 Task: Create new invoice with Date Opened :30-Apr-23, Select Customer: India Bazaar, Terms: Payment Term 2. Make invoice entry for item-1 with Date: 30-Apr-23, Description: Halo Top Birthday Cake_x000D_
, Action: Material, Income Account: Income:Sales, Quantity: 1, Unit Price: 9.25, Discount $: 1.1. Make entry for item-2 with Date: 30-Apr-23, Description: Nestle Drumstick Vanilla Vanilla Caramel & Chocolate Ice Cream Variety Pack (8 ct)_x000D_
, Action: Material, Income Account: Income:Sales, Quantity: 1, Unit Price: 4.5, Discount $: 2.1. Make entry for item-3 with Date: 30-Apr-23, Description: Green Pear_x000D_
, Action: Material, Income Account: Income:Sales, Quantity: 1, Unit Price: 5.5, Discount $: 2.6. Write Notes: 'Looking forward to serving you again.'. Post Invoice with Post Date: 30-Apr-23, Post to Accounts: Assets:Accounts Receivable. Pay / Process Payment with Transaction Date: 15-May-23, Amount: 13.45, Transfer Account: Checking Account. Print Invoice, display notes by going to Option, then go to Display Tab and check 'Invoice Notes'.
Action: Mouse moved to (137, 14)
Screenshot: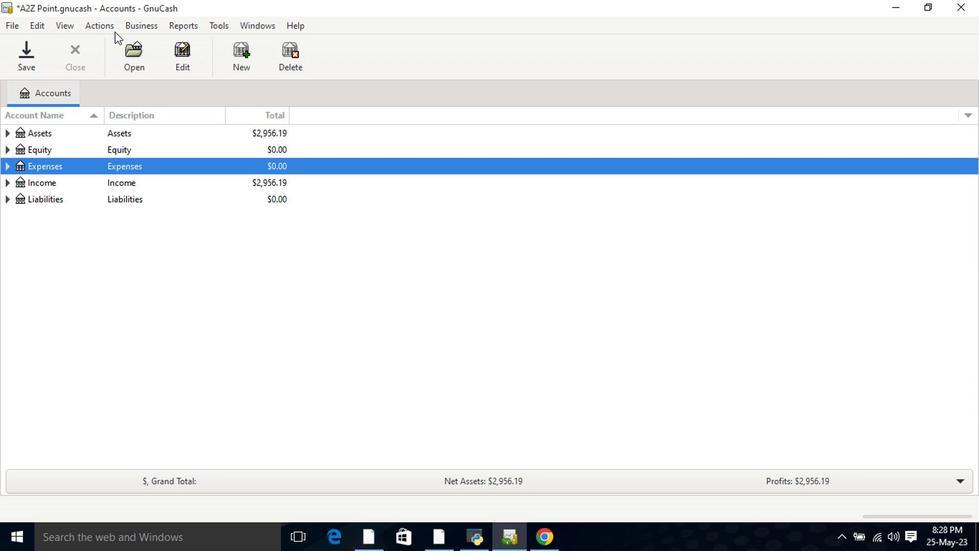 
Action: Mouse pressed left at (137, 14)
Screenshot: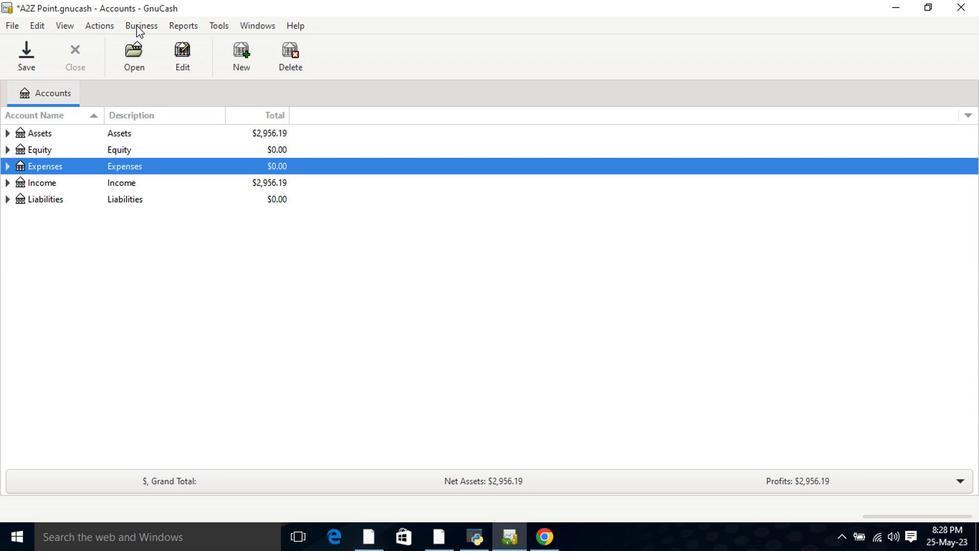 
Action: Mouse moved to (300, 90)
Screenshot: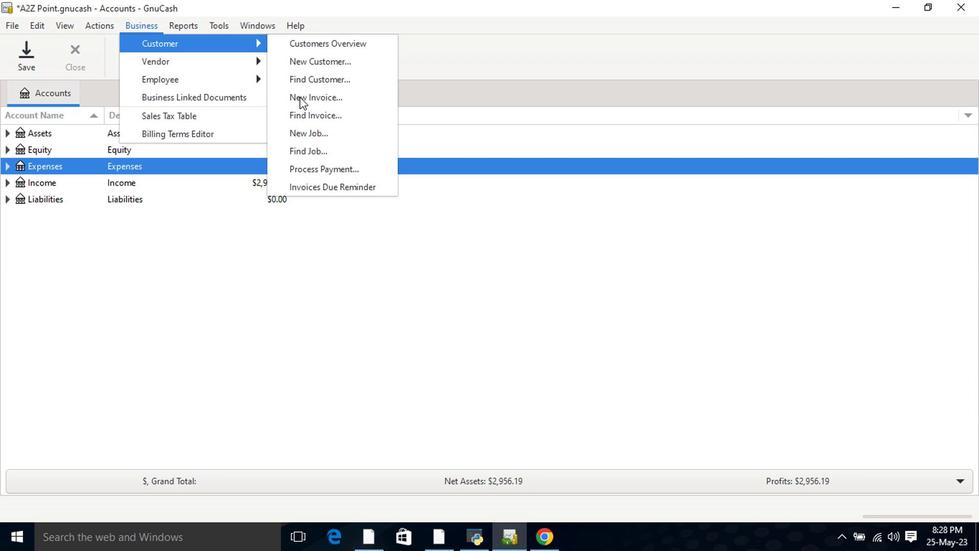 
Action: Mouse pressed left at (300, 90)
Screenshot: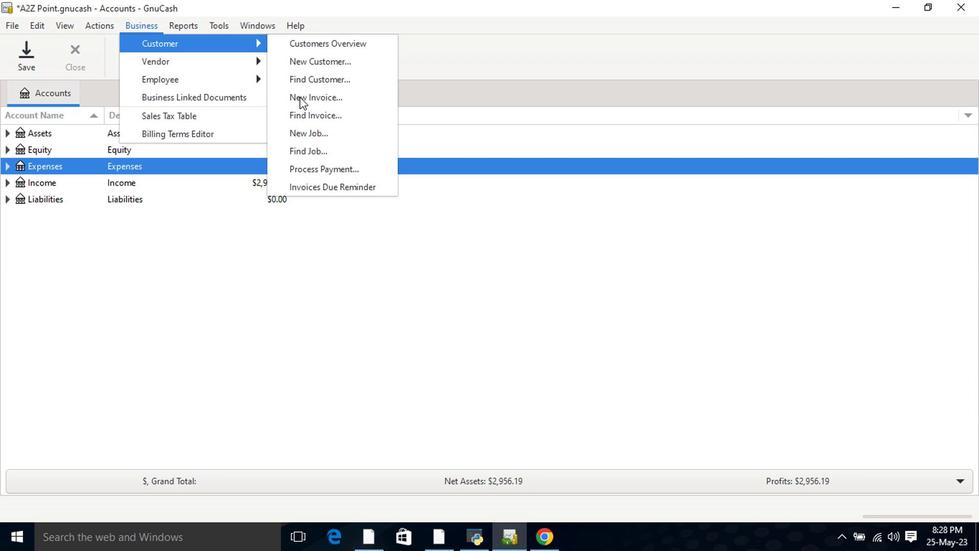 
Action: Mouse moved to (585, 215)
Screenshot: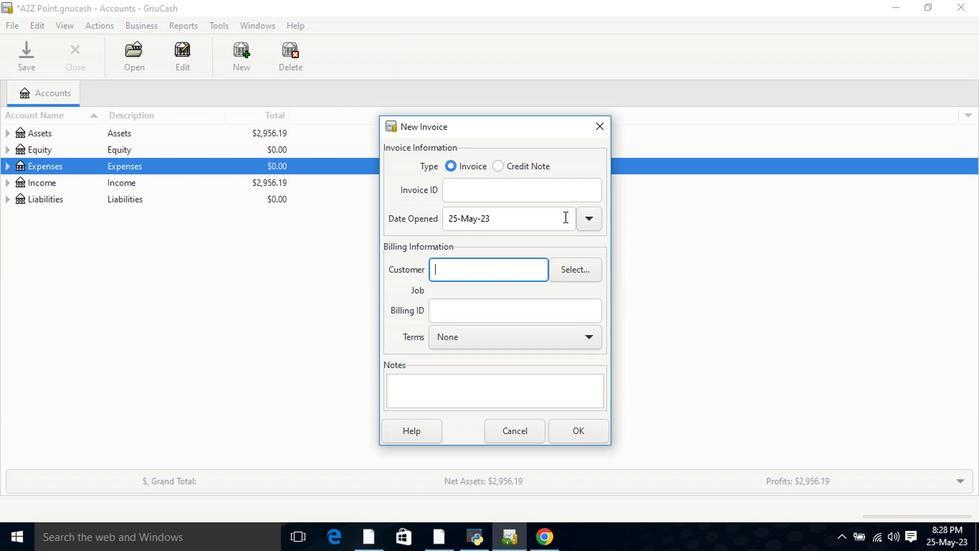 
Action: Mouse pressed left at (585, 215)
Screenshot: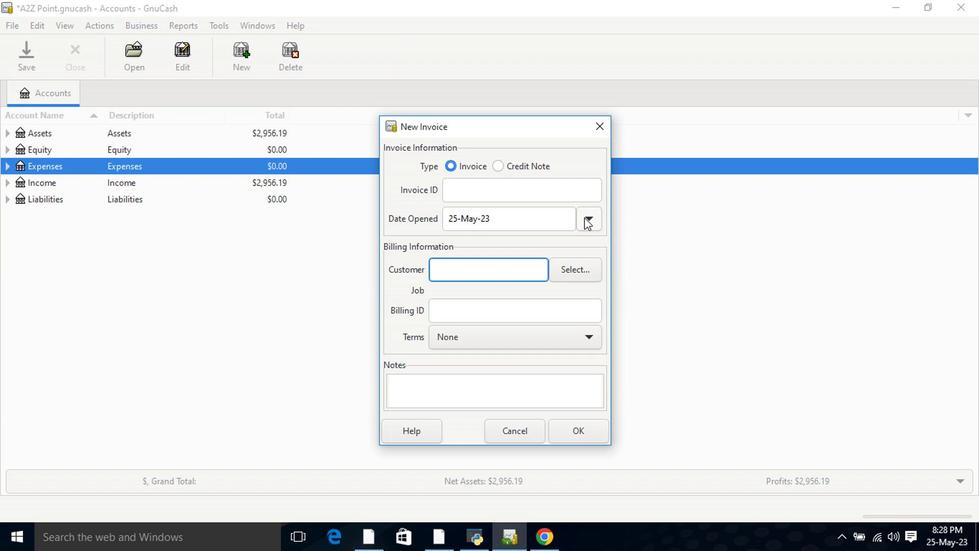 
Action: Mouse moved to (476, 236)
Screenshot: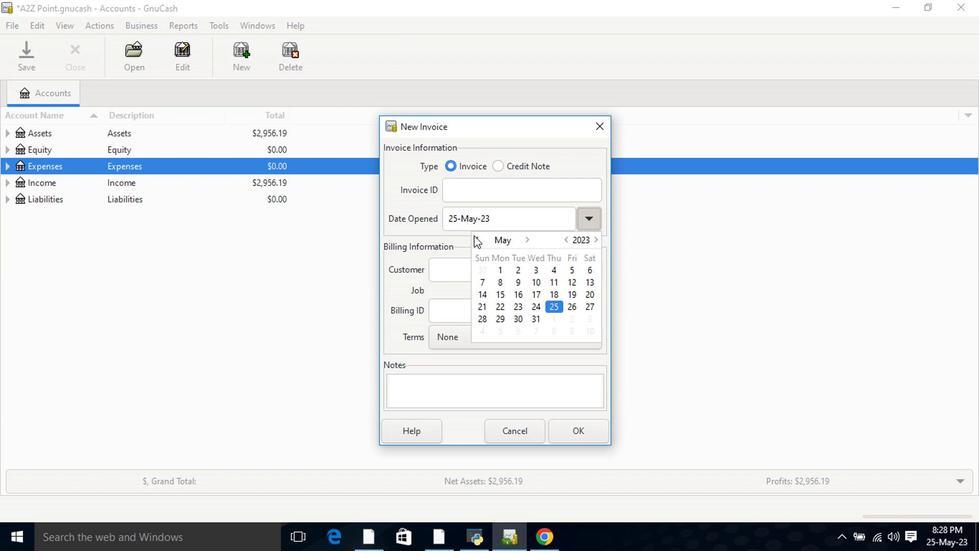 
Action: Mouse pressed left at (476, 236)
Screenshot: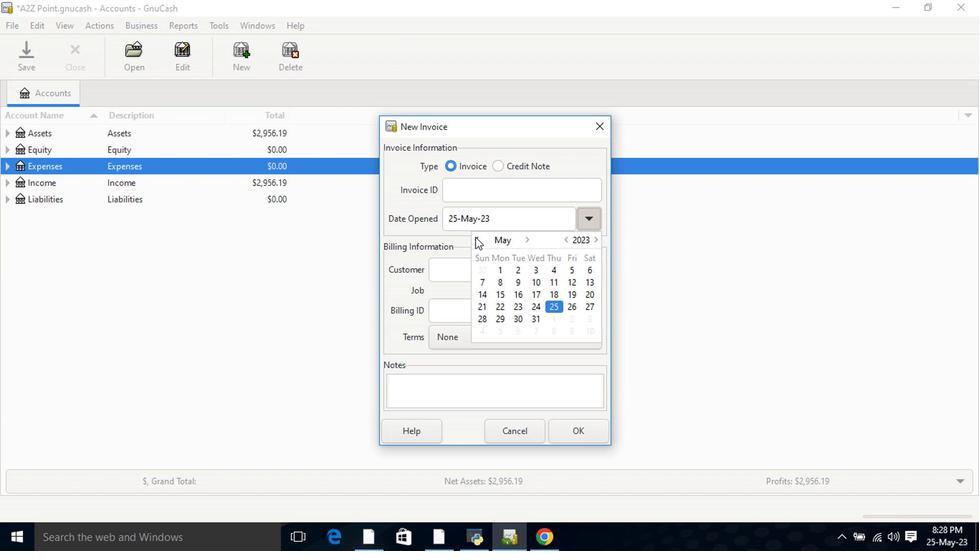 
Action: Mouse moved to (485, 335)
Screenshot: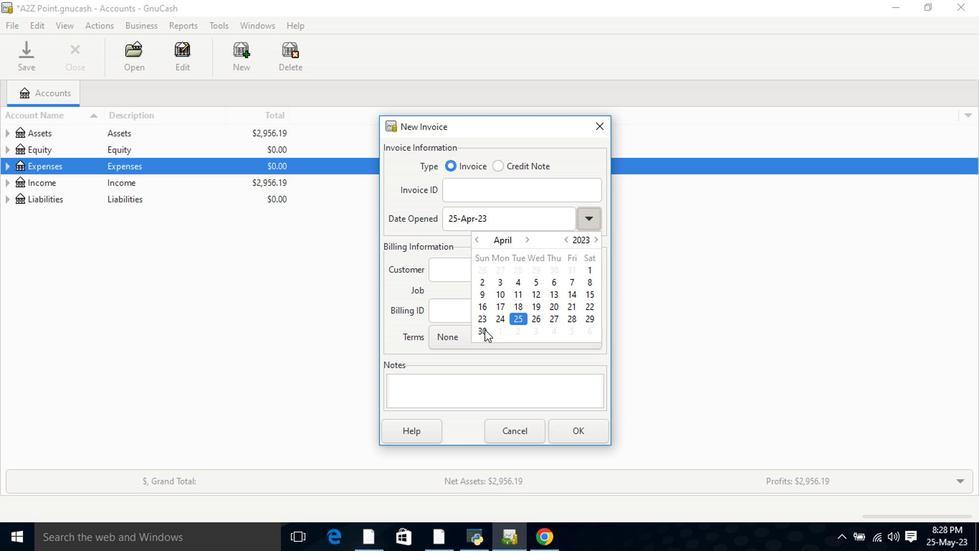 
Action: Mouse pressed left at (485, 335)
Screenshot: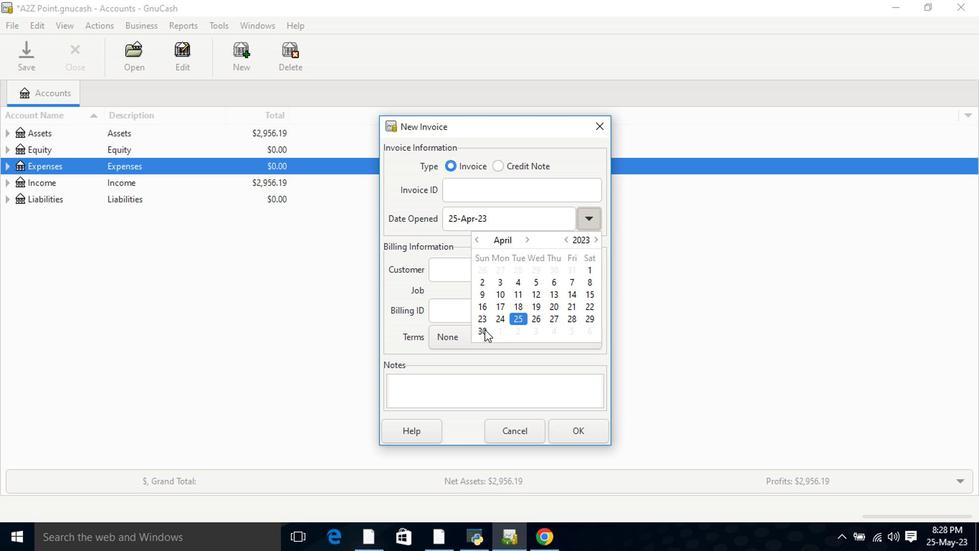 
Action: Mouse pressed left at (485, 335)
Screenshot: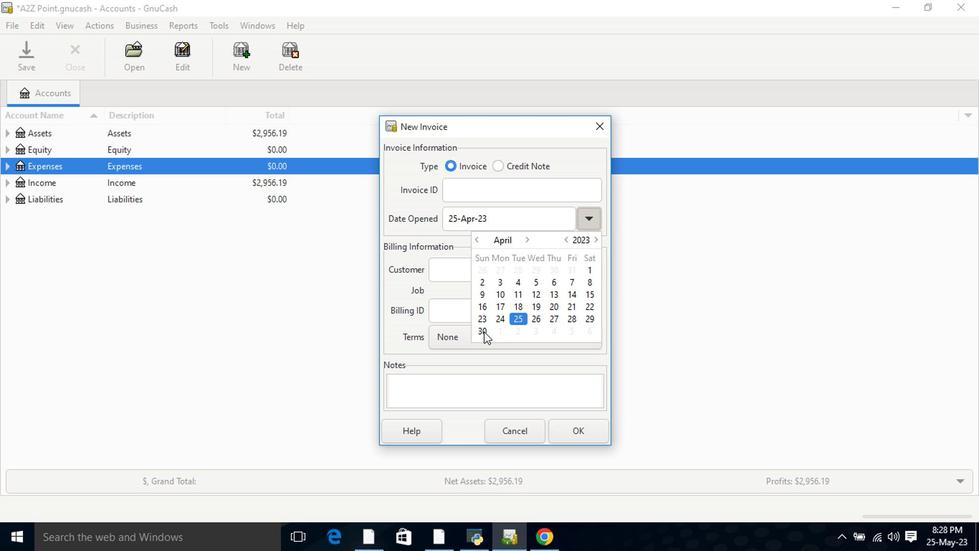 
Action: Mouse moved to (468, 270)
Screenshot: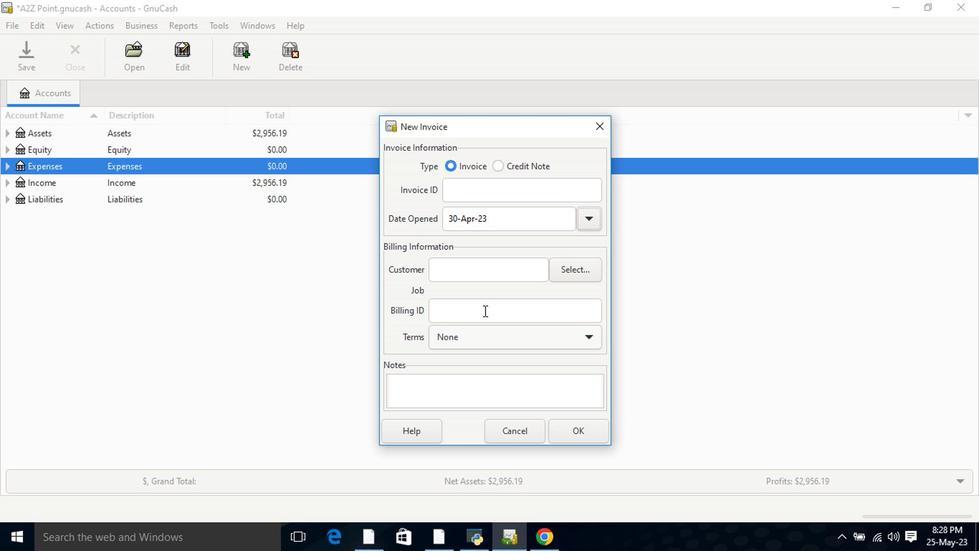 
Action: Mouse pressed left at (468, 270)
Screenshot: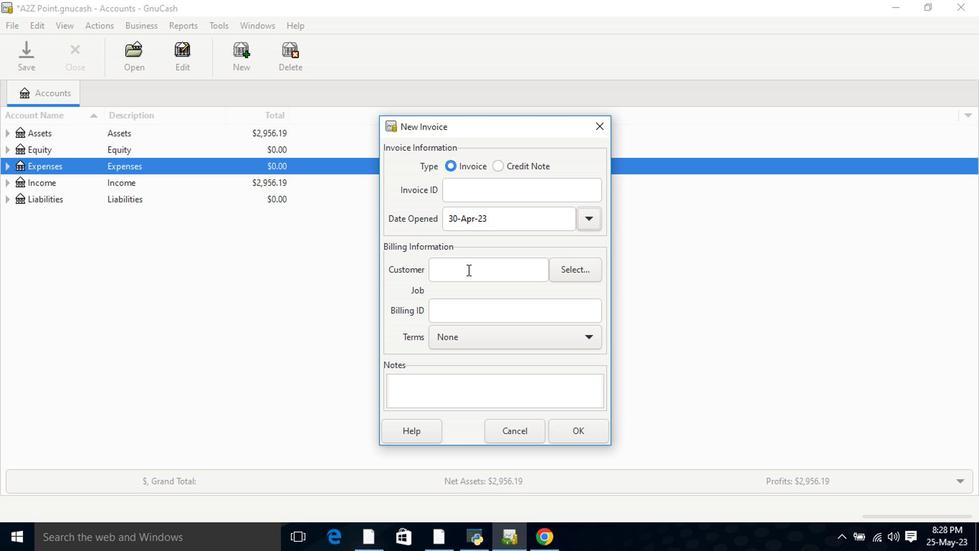 
Action: Key pressed <Key.shift>Indian<Key.backspace><Key.space>
Screenshot: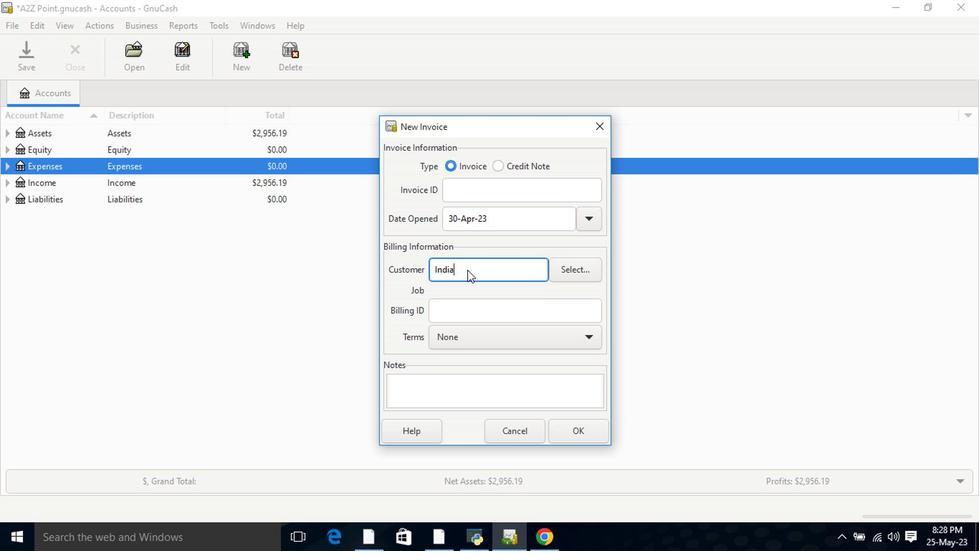 
Action: Mouse moved to (471, 298)
Screenshot: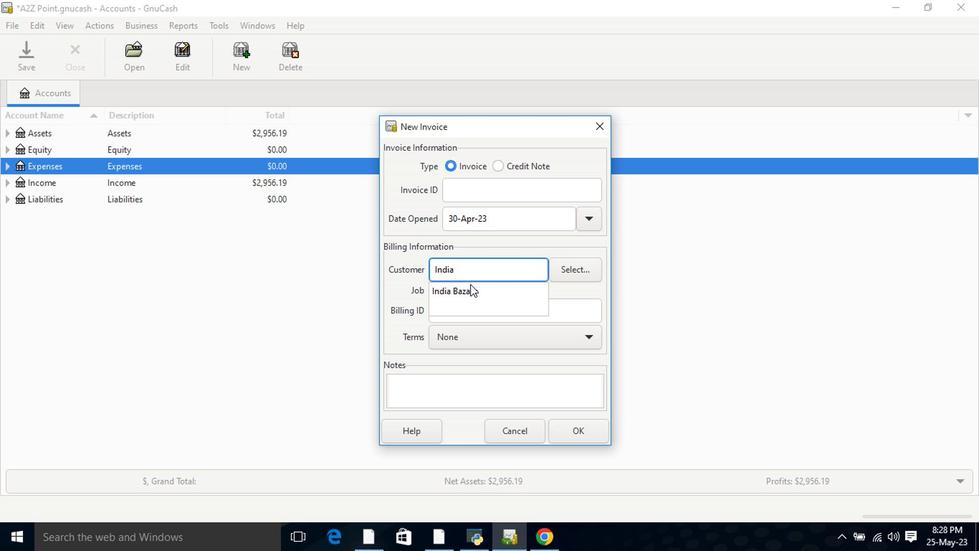 
Action: Mouse pressed left at (471, 298)
Screenshot: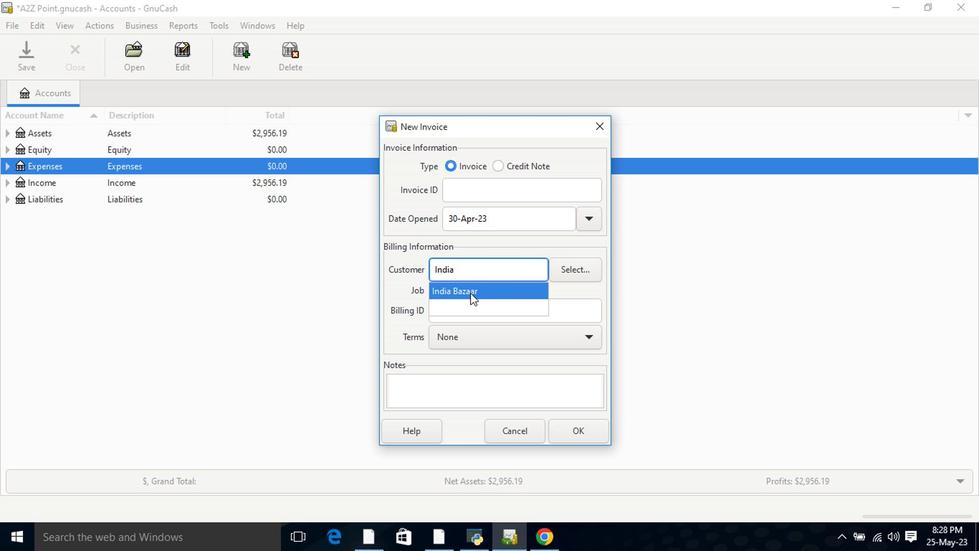 
Action: Mouse moved to (472, 344)
Screenshot: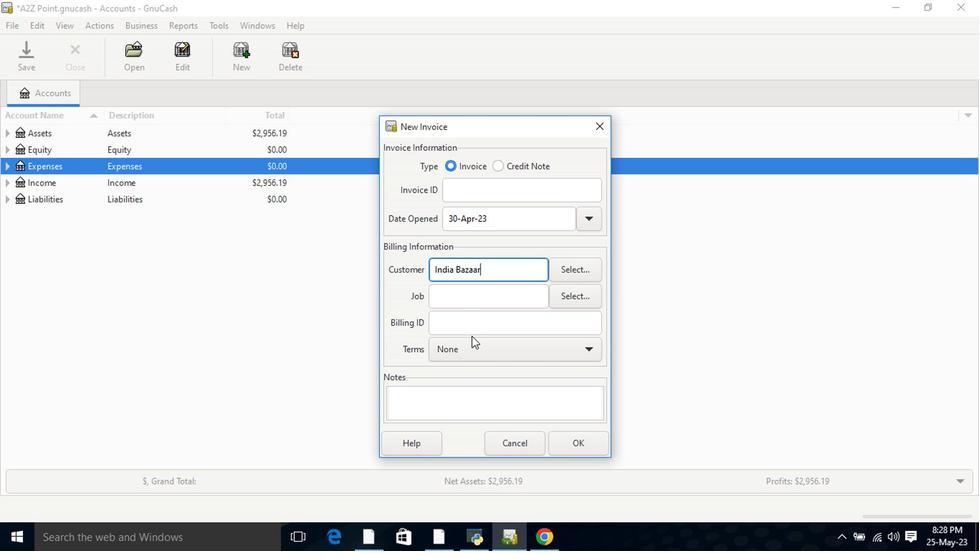 
Action: Mouse pressed left at (472, 344)
Screenshot: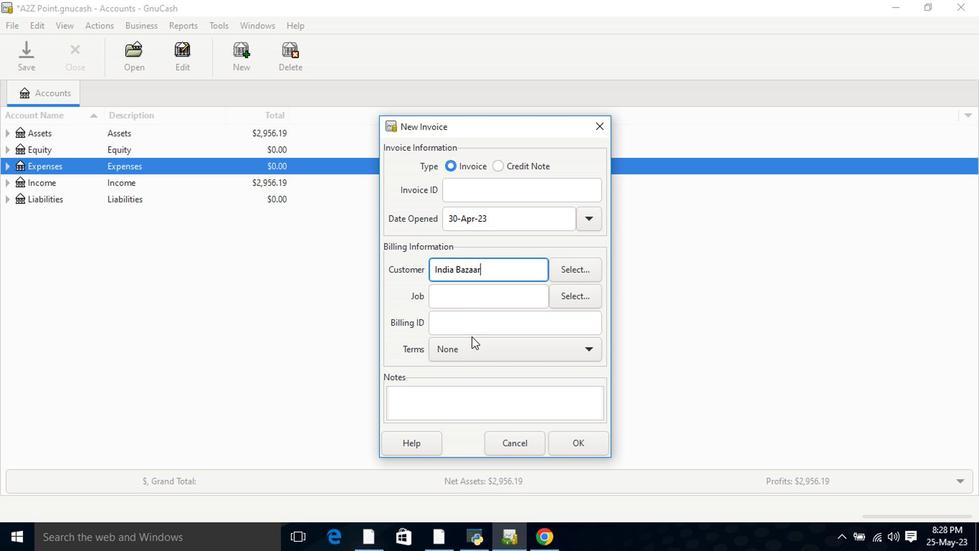 
Action: Mouse moved to (496, 406)
Screenshot: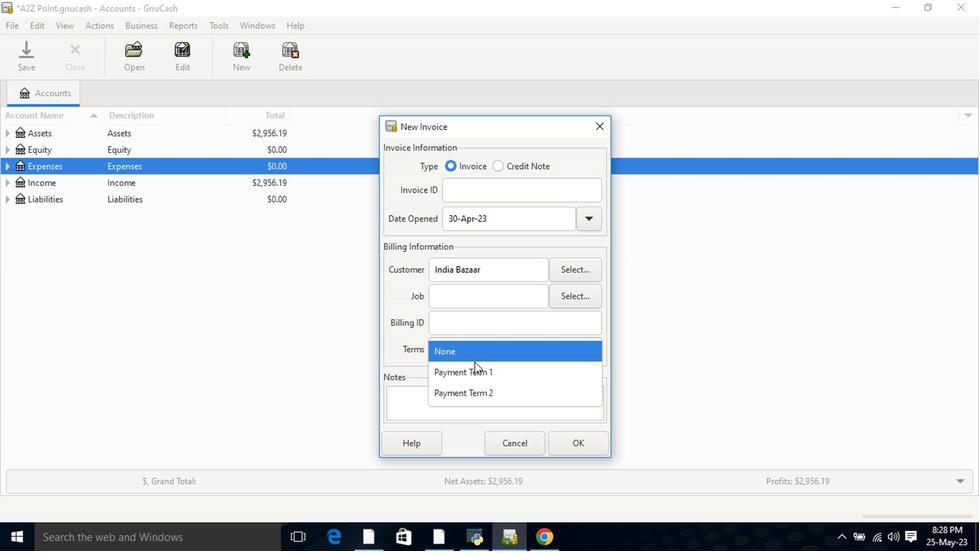 
Action: Mouse pressed left at (496, 406)
Screenshot: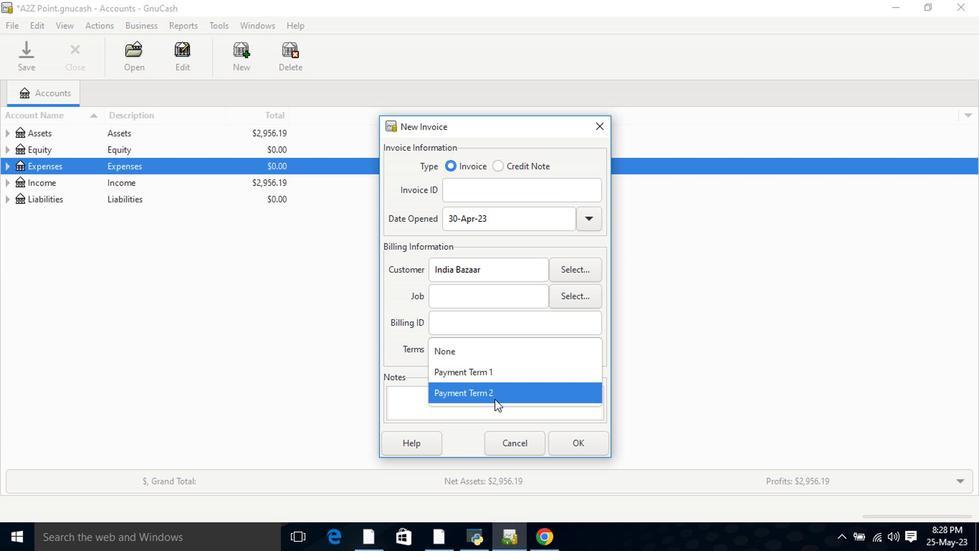 
Action: Mouse moved to (575, 454)
Screenshot: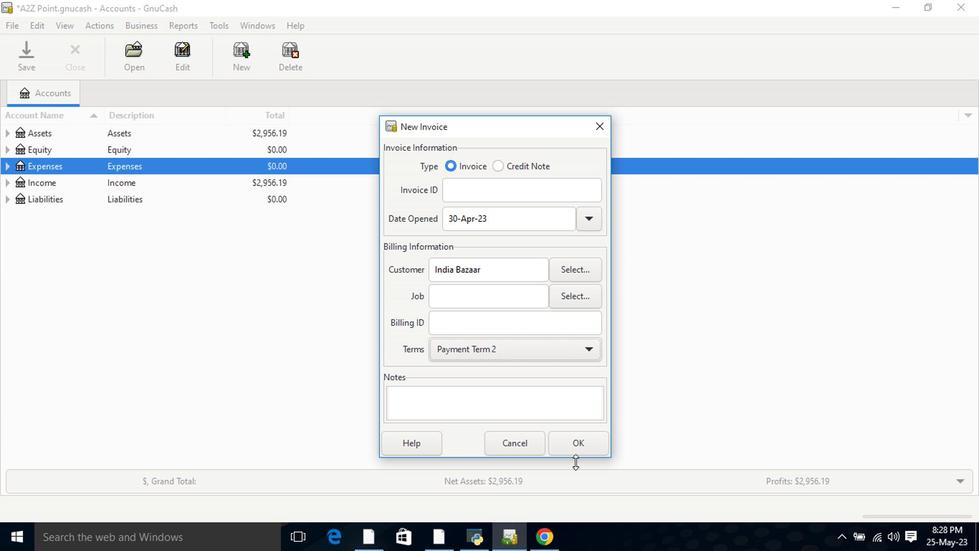 
Action: Mouse pressed left at (575, 454)
Screenshot: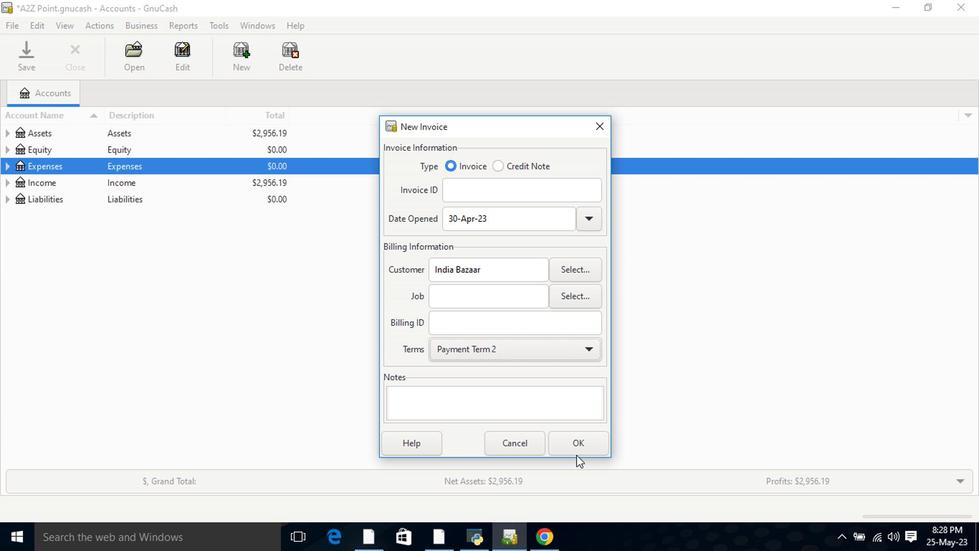 
Action: Mouse moved to (67, 283)
Screenshot: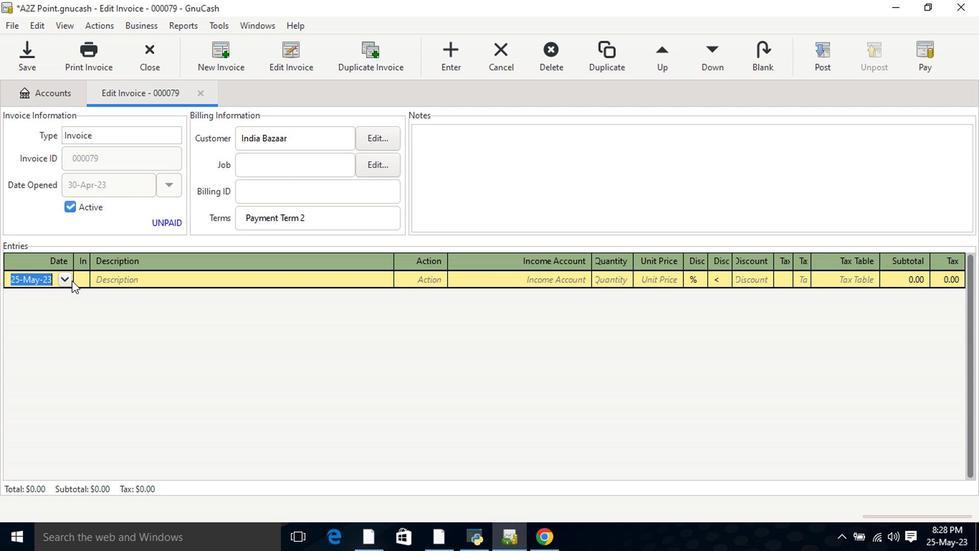 
Action: Mouse pressed left at (67, 283)
Screenshot: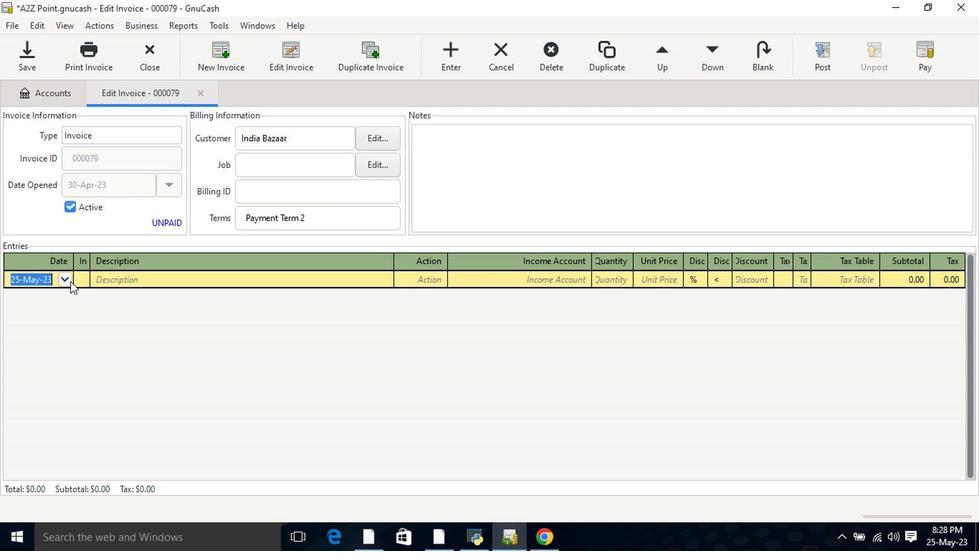 
Action: Mouse moved to (10, 304)
Screenshot: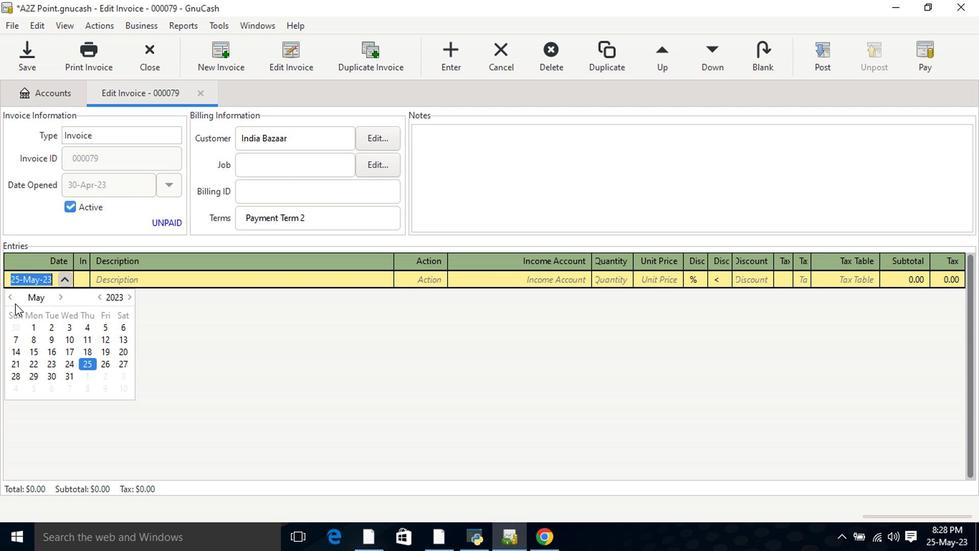 
Action: Mouse pressed left at (10, 304)
Screenshot: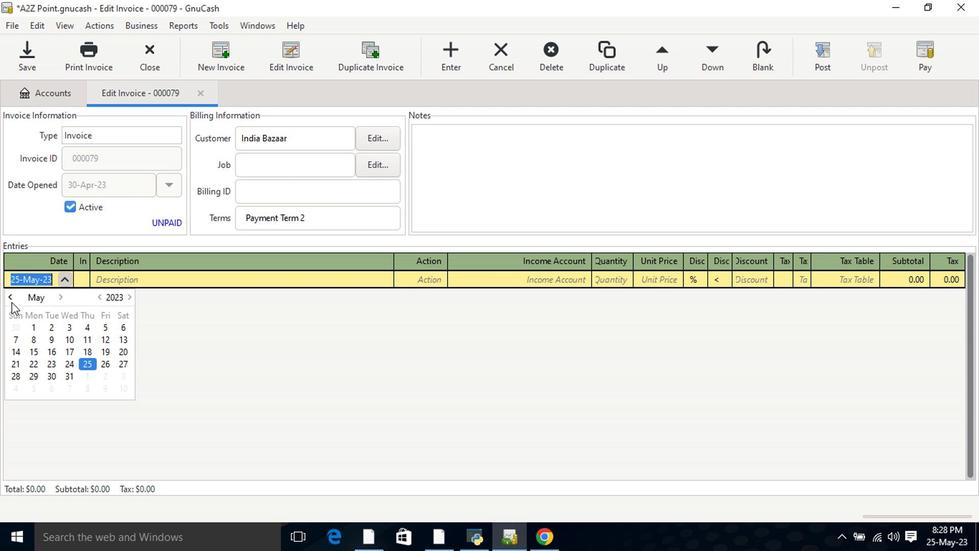
Action: Mouse moved to (17, 395)
Screenshot: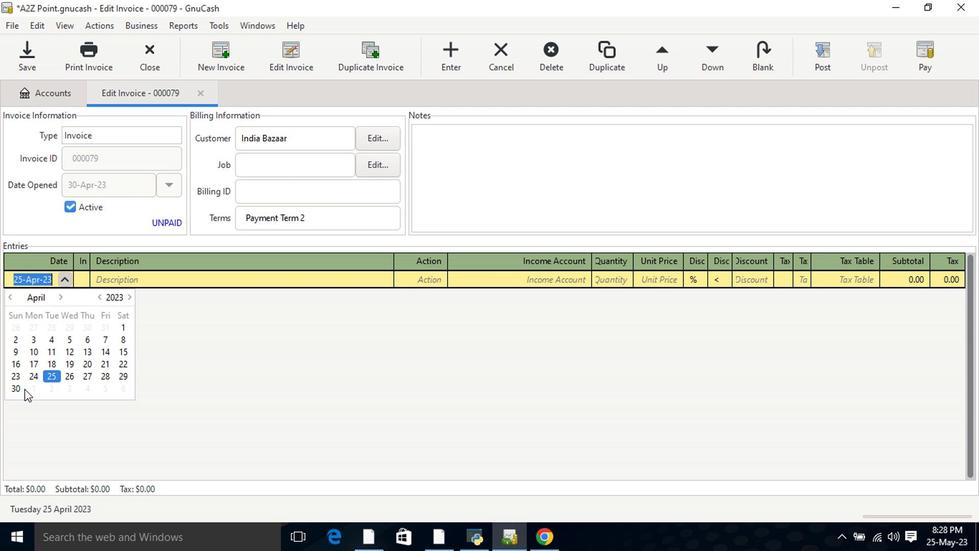 
Action: Mouse pressed left at (17, 395)
Screenshot: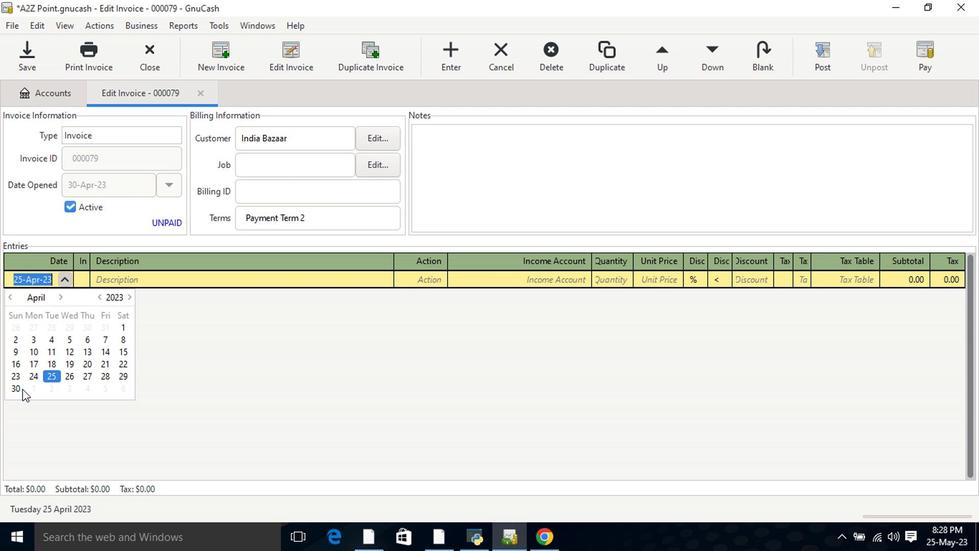 
Action: Mouse pressed left at (17, 395)
Screenshot: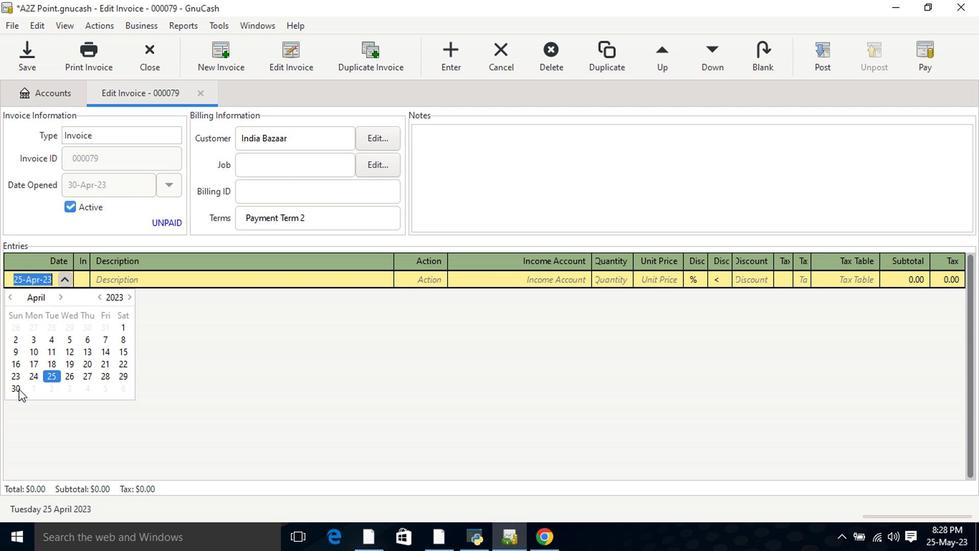 
Action: Mouse moved to (108, 282)
Screenshot: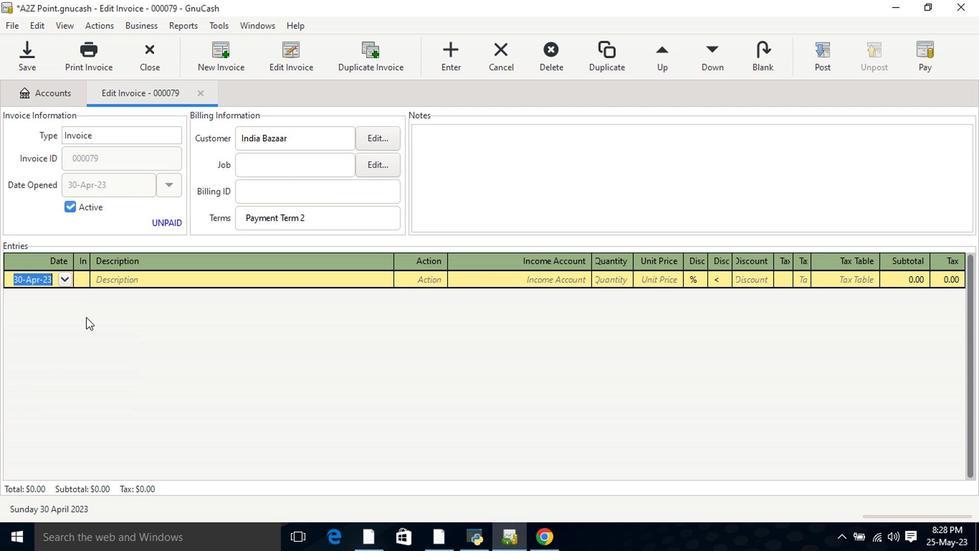 
Action: Mouse pressed left at (108, 282)
Screenshot: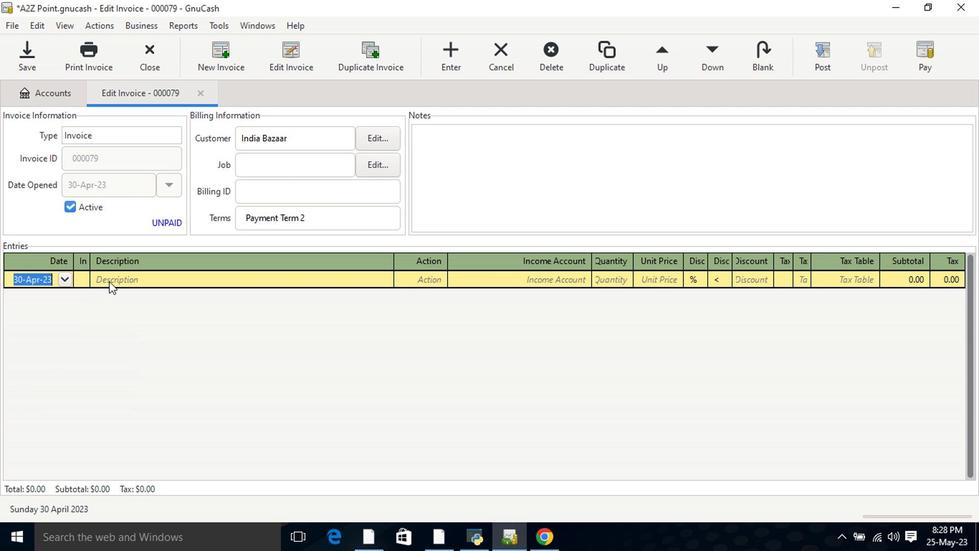
Action: Key pressed <Key.shift>Halo<Key.space><Key.shift>Top<Key.space><Key.shift>Birthday<Key.space><Key.shift><Key.shift><Key.shift><Key.shift>Cake
Screenshot: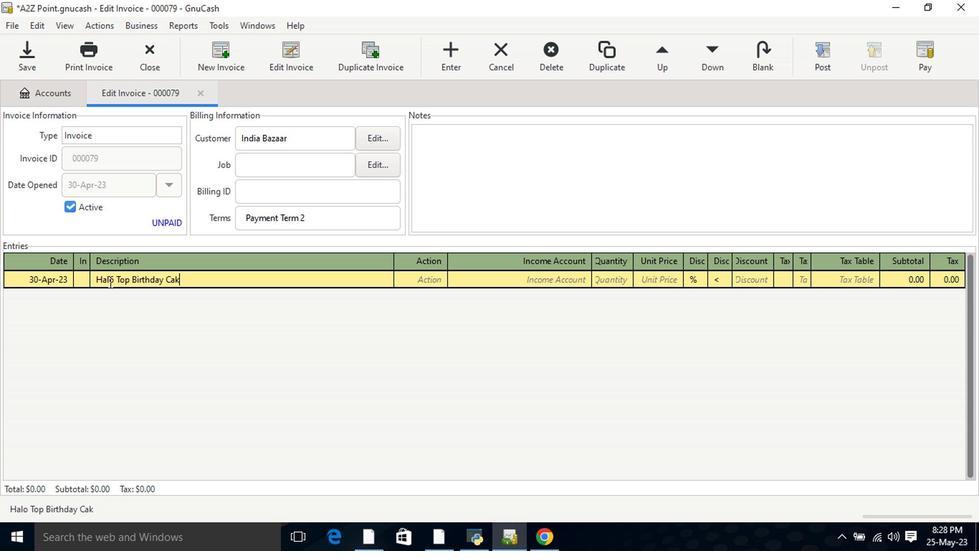 
Action: Mouse moved to (243, 334)
Screenshot: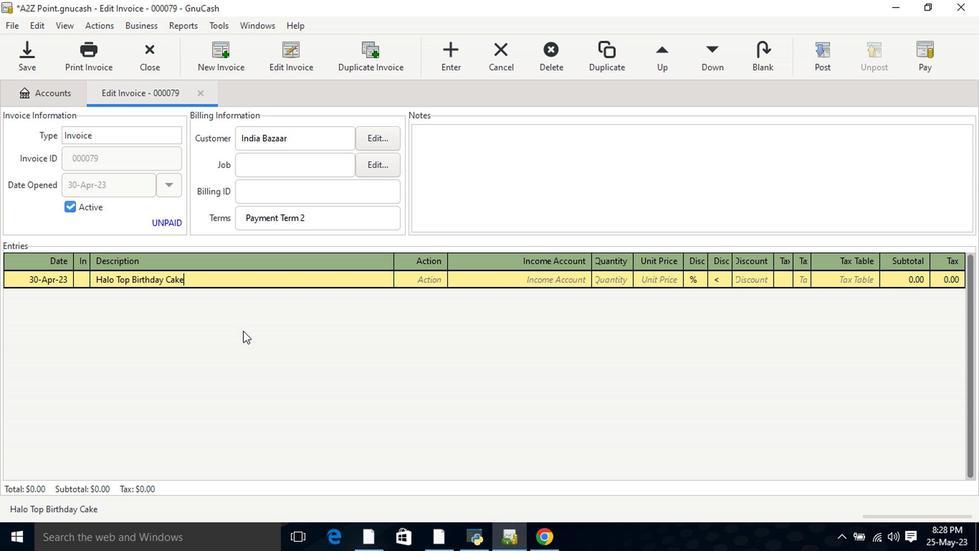 
Action: Key pressed <Key.tab>mate<Key.tab>incom<Key.down><Key.down><Key.down><Key.tab>1<Key.tab>9.25<Key.tab>
Screenshot: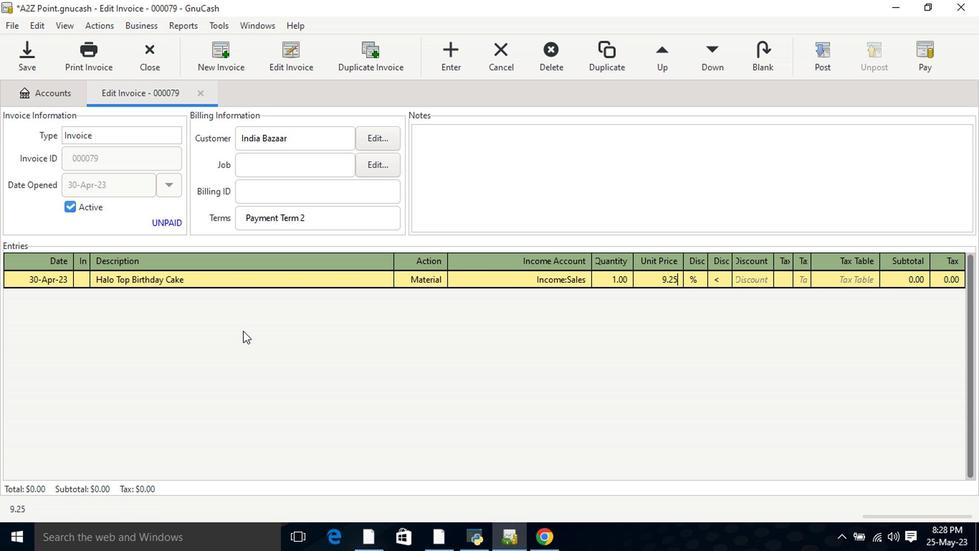 
Action: Mouse moved to (688, 277)
Screenshot: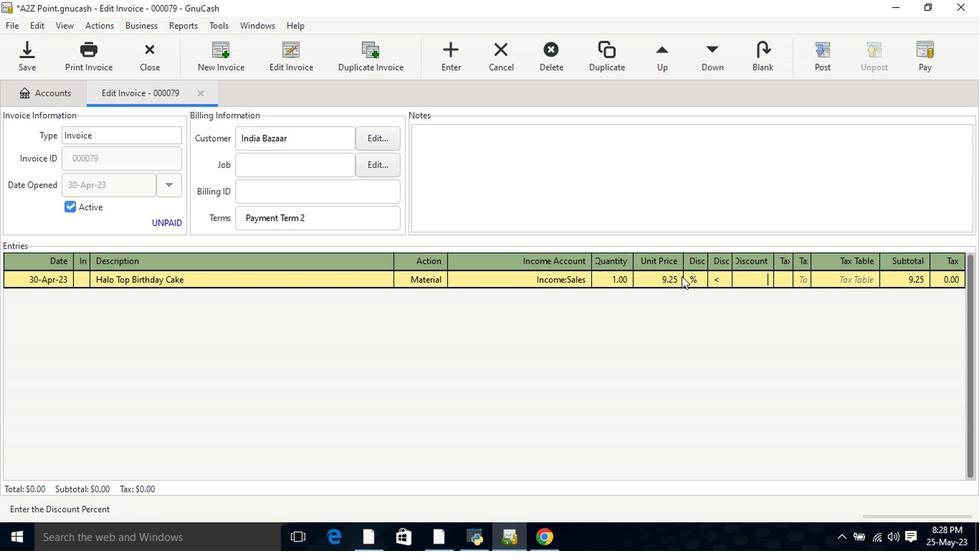 
Action: Mouse pressed left at (688, 277)
Screenshot: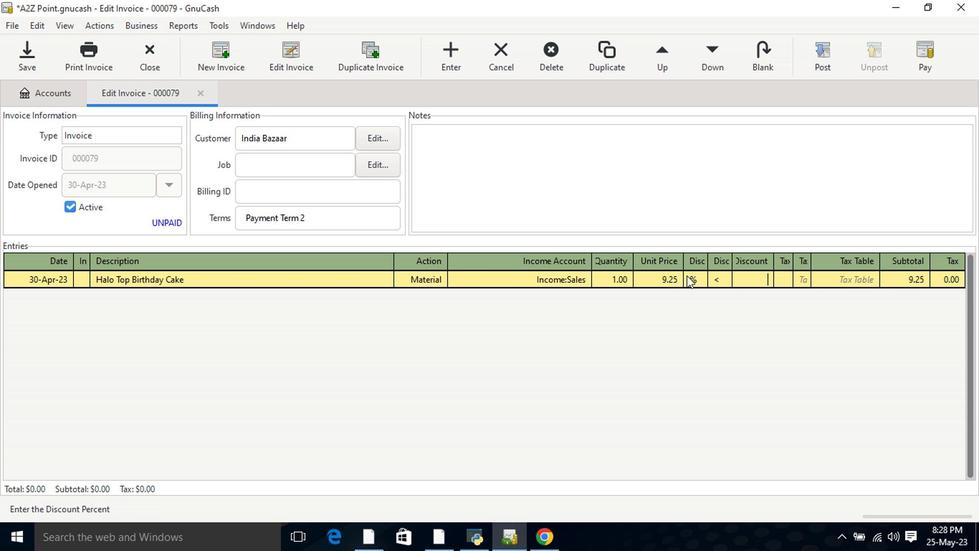 
Action: Mouse moved to (722, 281)
Screenshot: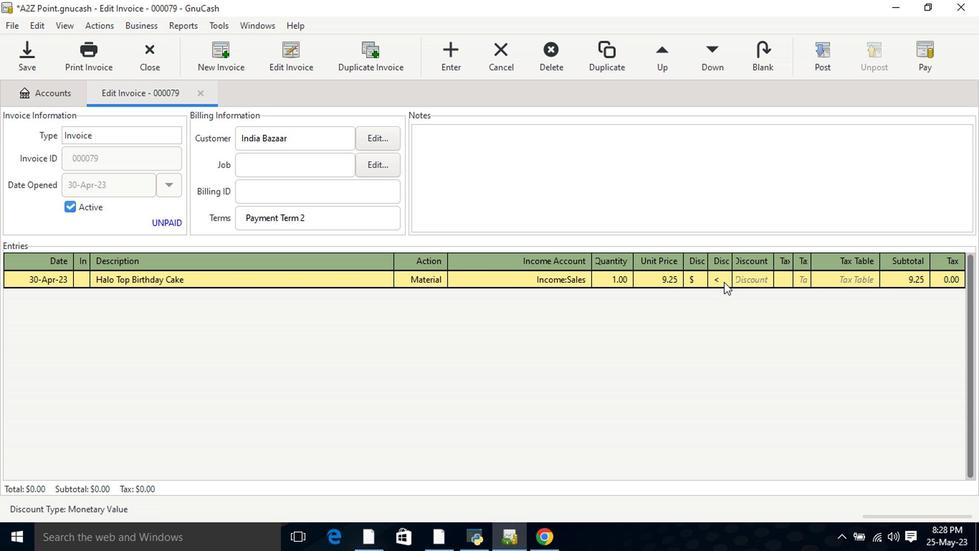 
Action: Mouse pressed left at (722, 281)
Screenshot: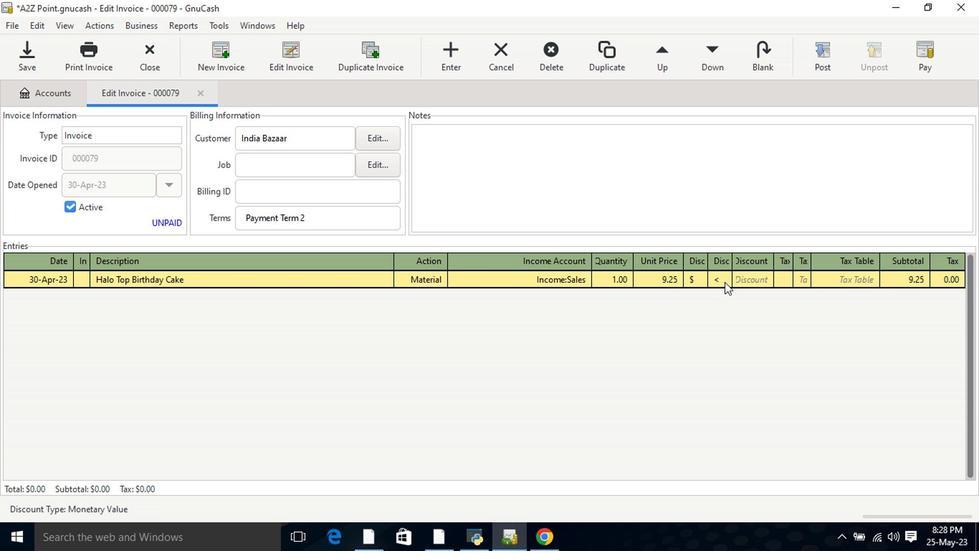 
Action: Mouse moved to (750, 280)
Screenshot: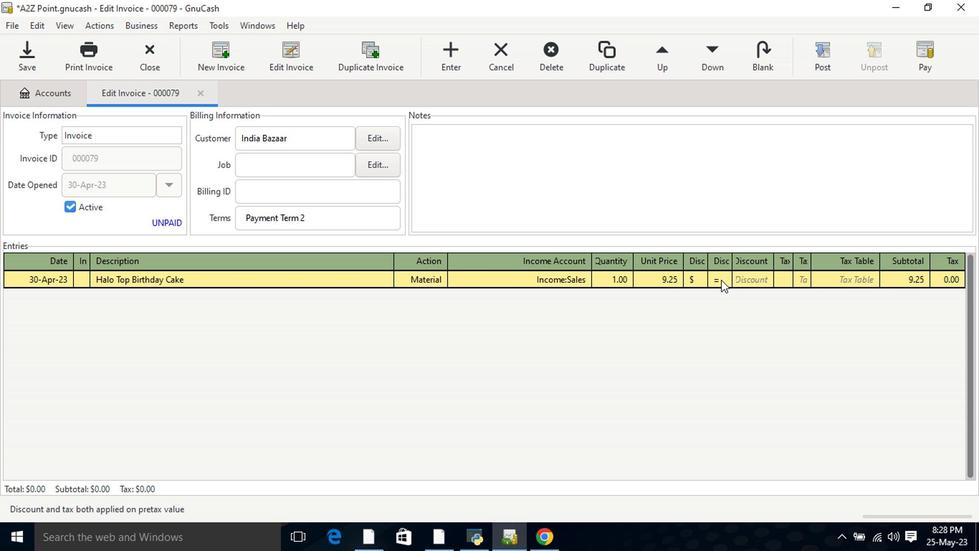 
Action: Mouse pressed left at (750, 280)
Screenshot: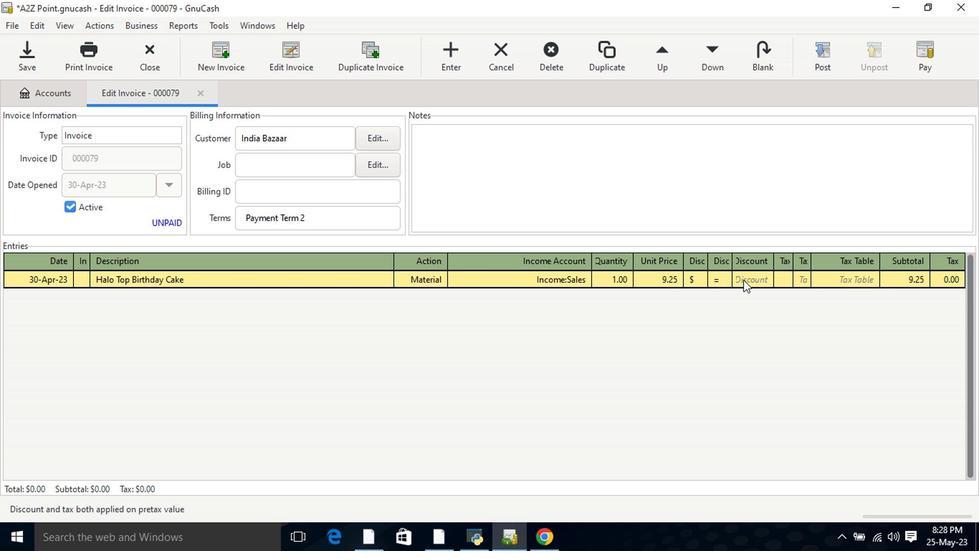 
Action: Mouse moved to (750, 280)
Screenshot: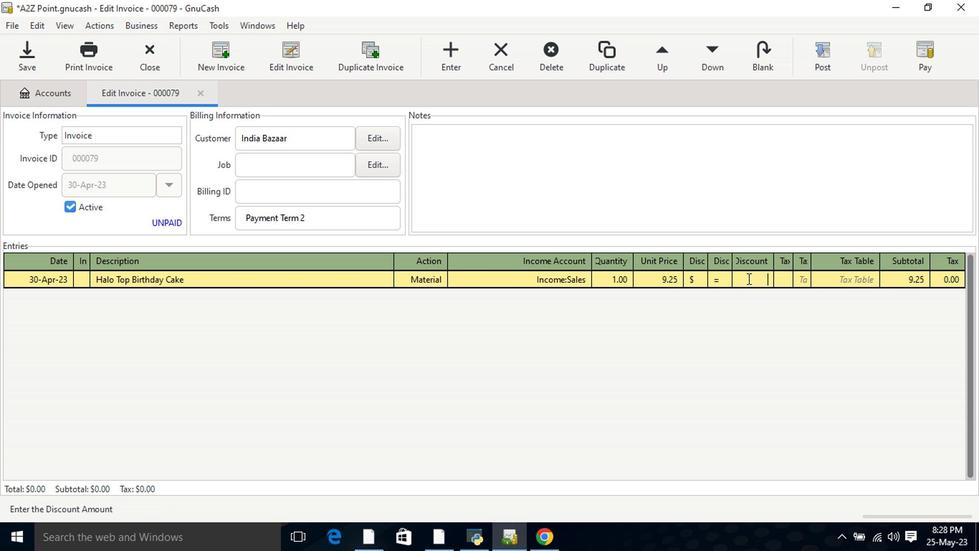
Action: Key pressed 1.1<Key.tab><Key.tab><Key.shift>Nestle<Key.space><Key.shift>Drumsticks<Key.backspace><Key.space><Key.shift>Vanilla<Key.space><Key.shift>Vanilla<Key.space><Key.shift>Caramel<Key.space><Key.shift>&<Key.space>Chocolate<Key.space><Key.shift>Ice<Key.space><Key.shift>Cream<Key.space><Key.shift>Variety<Key.tab>mate<Key.tab>incom<Key.down><Key.down><Key.down><Key.tab>1<Key.tab>4.5<Key.tab>
Screenshot: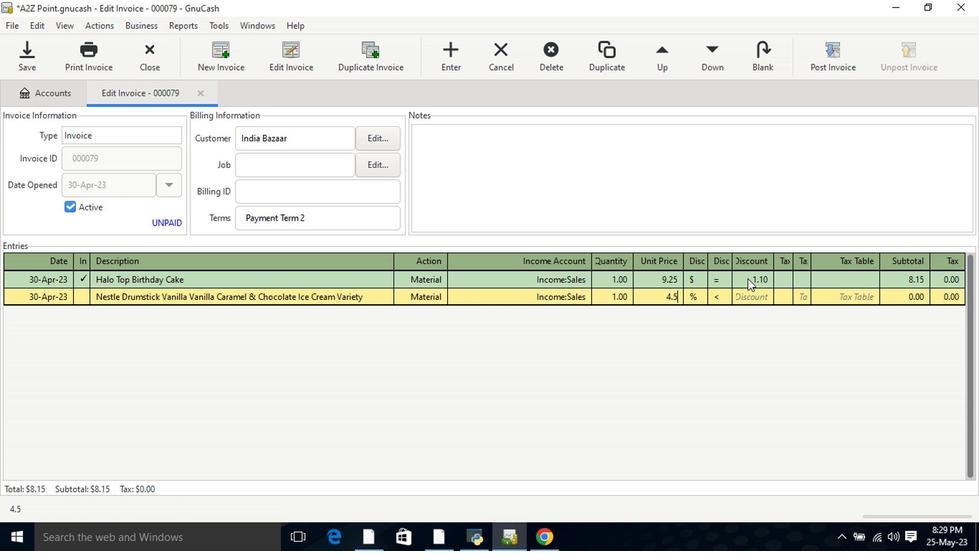 
Action: Mouse moved to (703, 299)
Screenshot: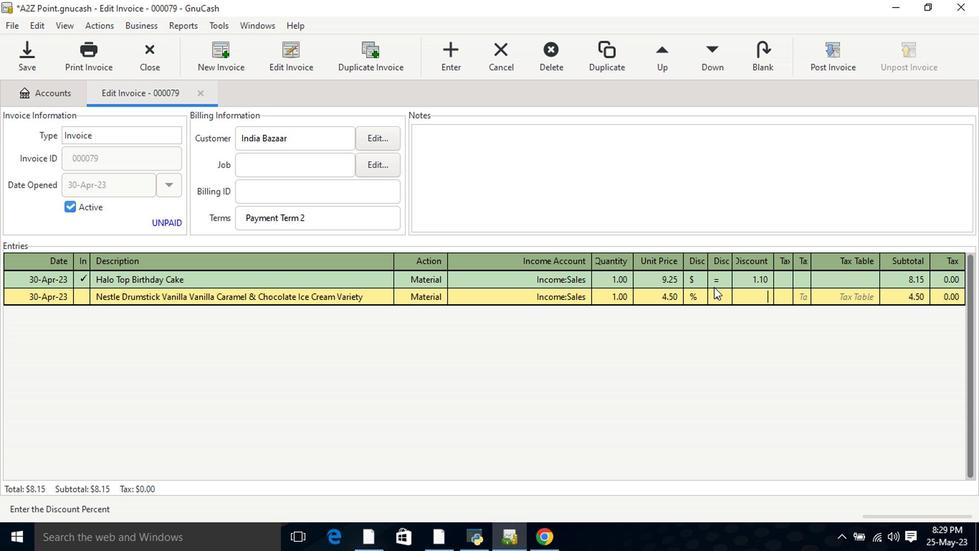 
Action: Mouse pressed left at (703, 299)
Screenshot: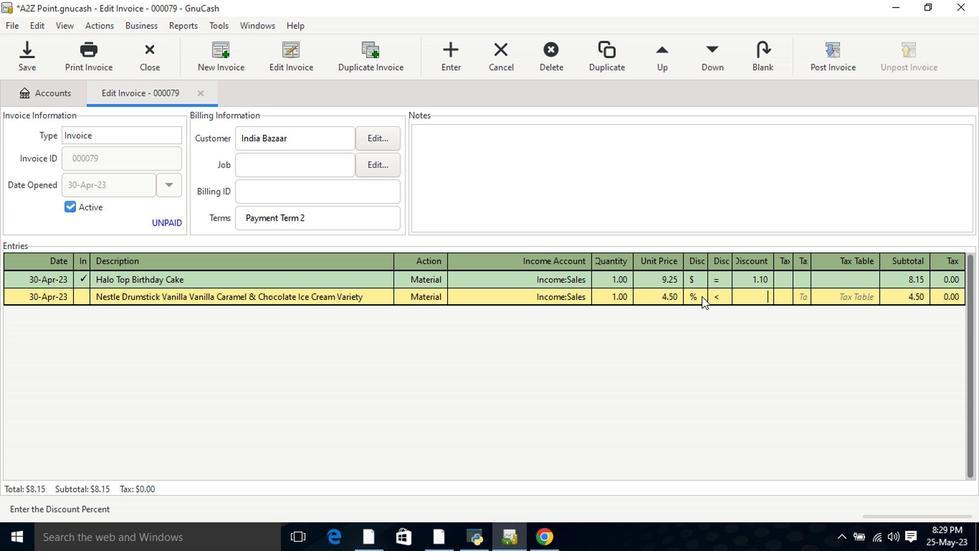 
Action: Mouse moved to (716, 297)
Screenshot: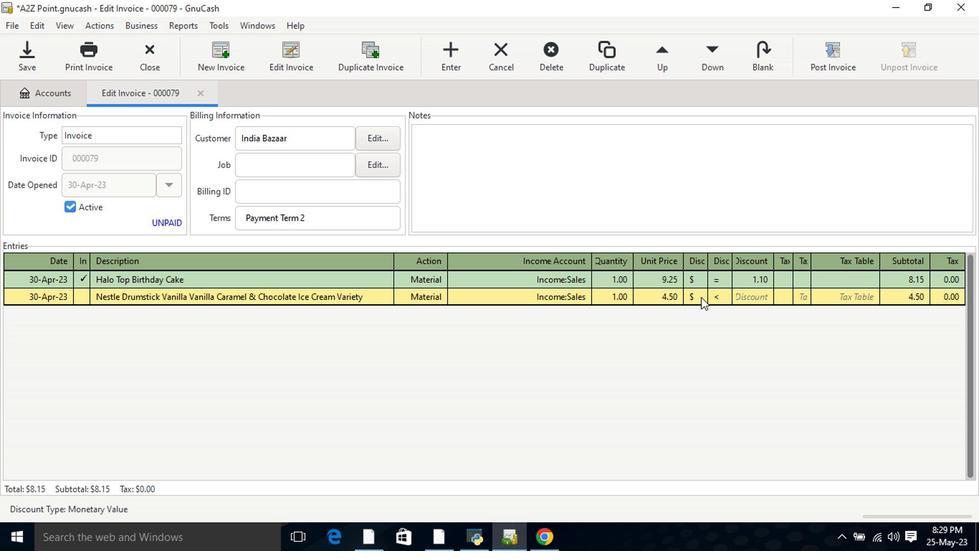 
Action: Mouse pressed left at (716, 297)
Screenshot: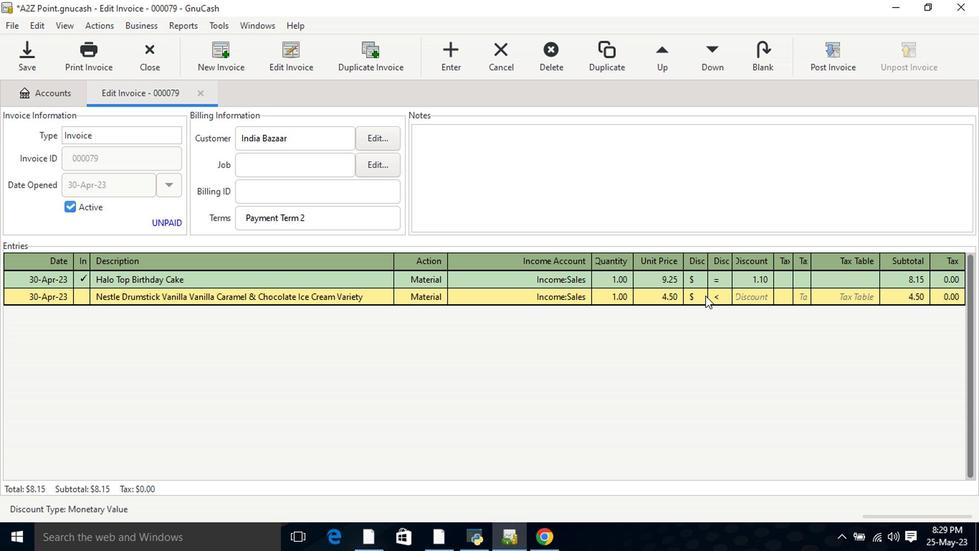 
Action: Mouse moved to (750, 297)
Screenshot: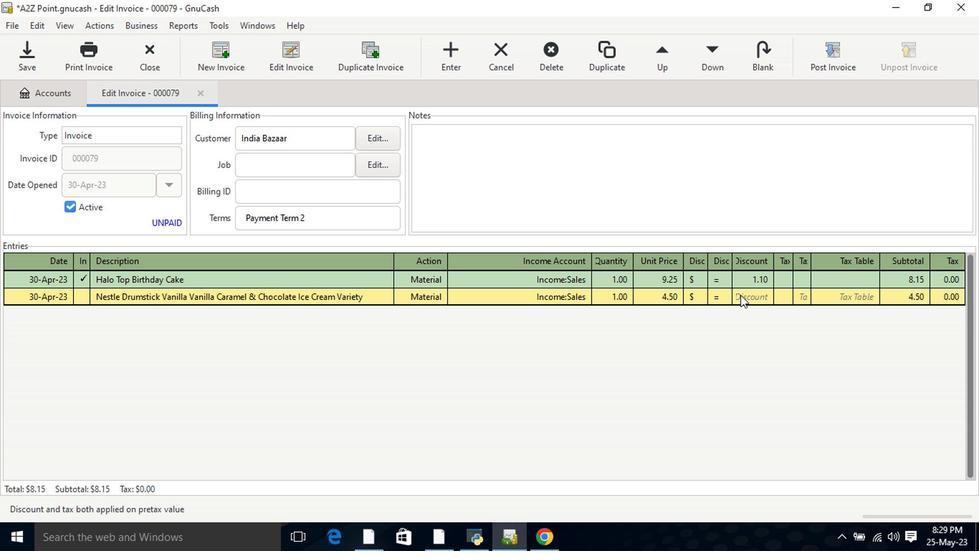 
Action: Mouse pressed left at (750, 297)
Screenshot: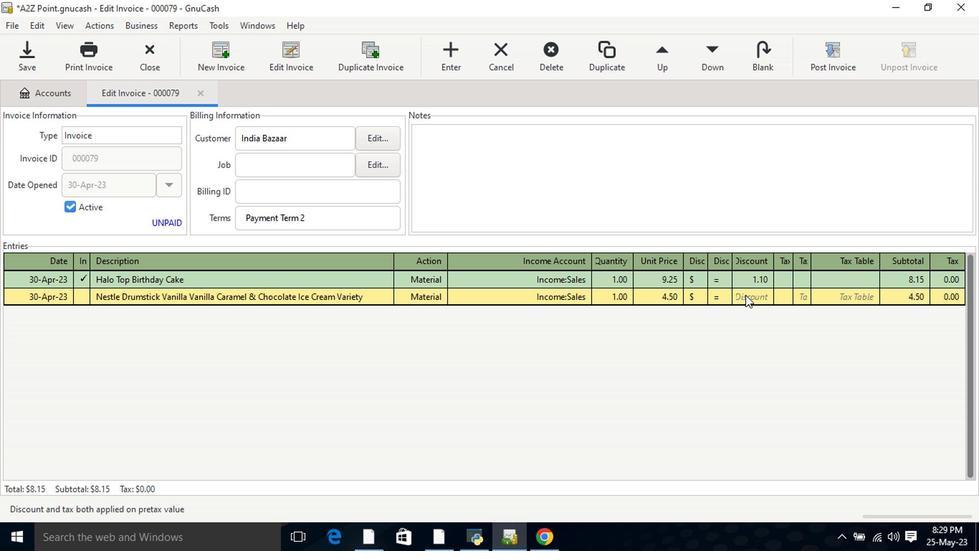 
Action: Mouse moved to (751, 294)
Screenshot: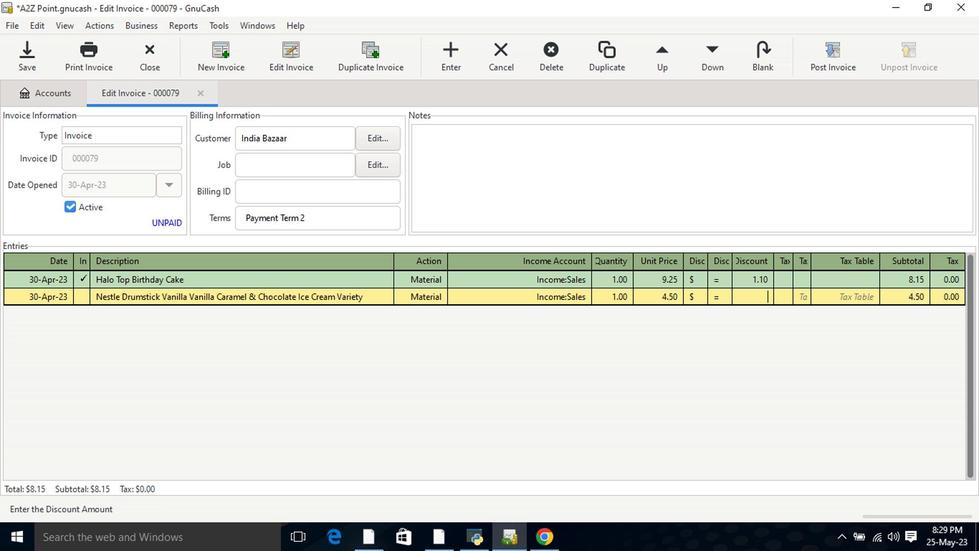 
Action: Key pressed 2.1<Key.tab>
Screenshot: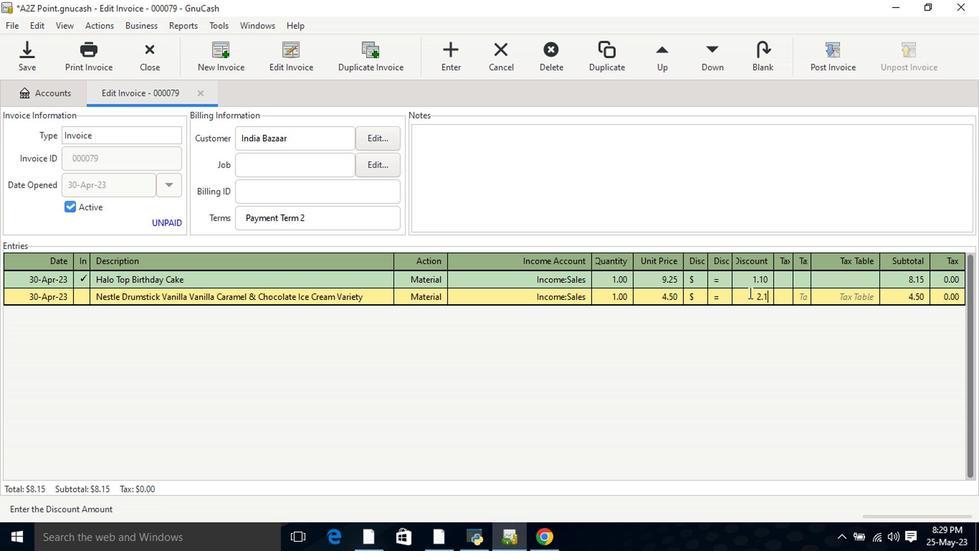 
Action: Mouse moved to (311, 353)
Screenshot: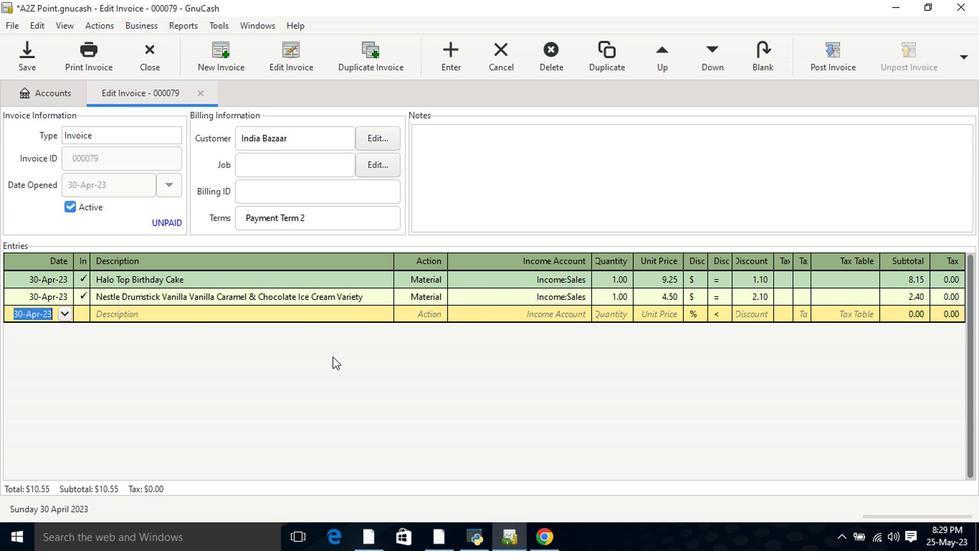 
Action: Key pressed <Key.tab><Key.shift>Green<Key.space><Key.shift>Pear<Key.tab>mate<Key.tab>incom<Key.down><Key.down><Key.tab>1<Key.tab>5.5<Key.tab>
Screenshot: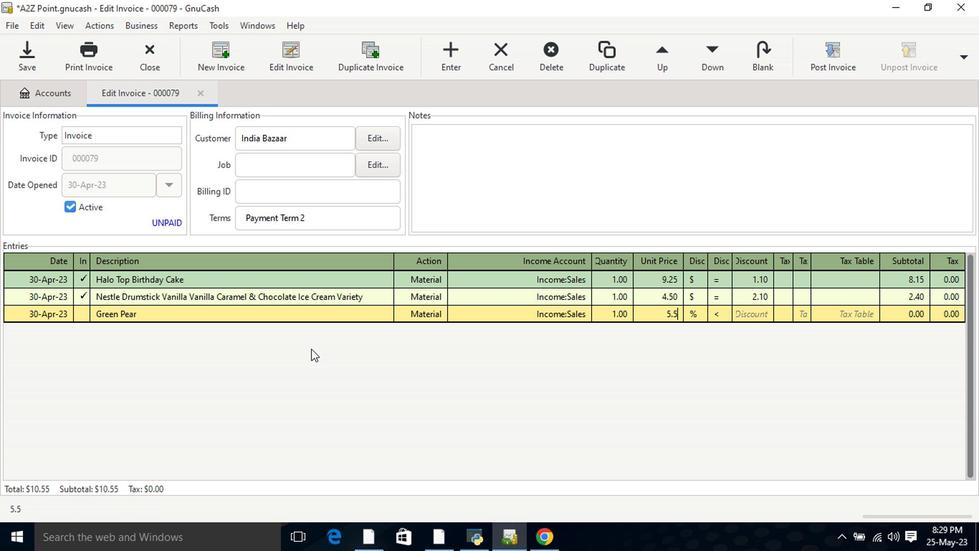 
Action: Mouse moved to (700, 311)
Screenshot: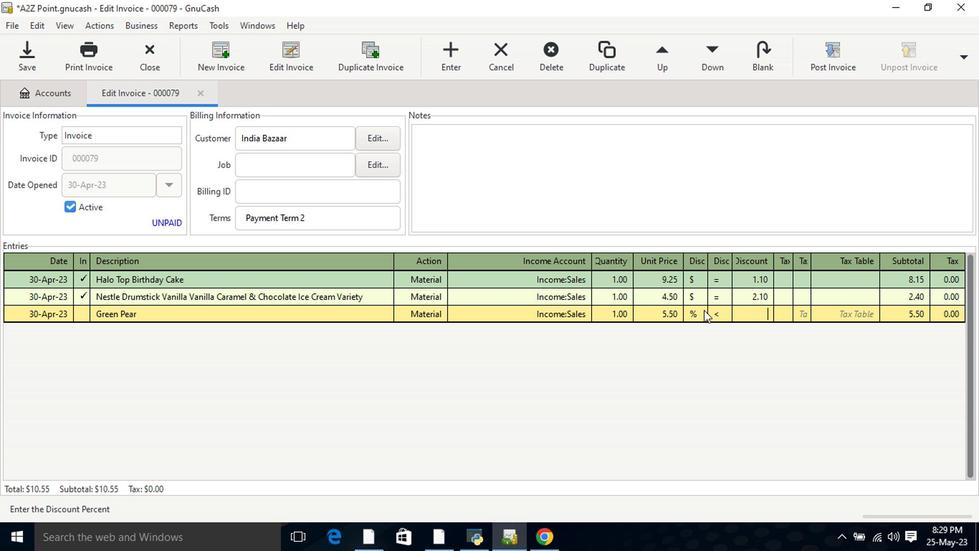
Action: Mouse pressed left at (700, 311)
Screenshot: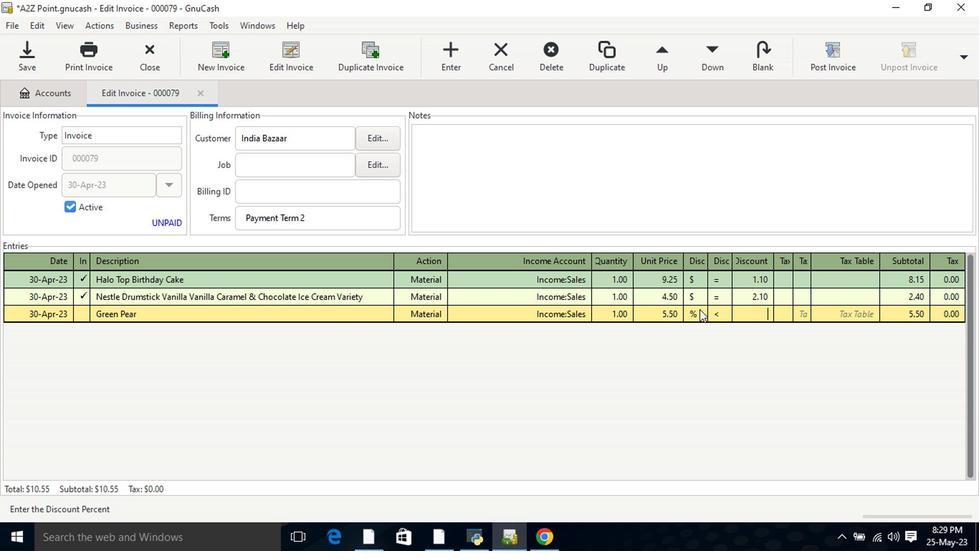 
Action: Mouse moved to (721, 317)
Screenshot: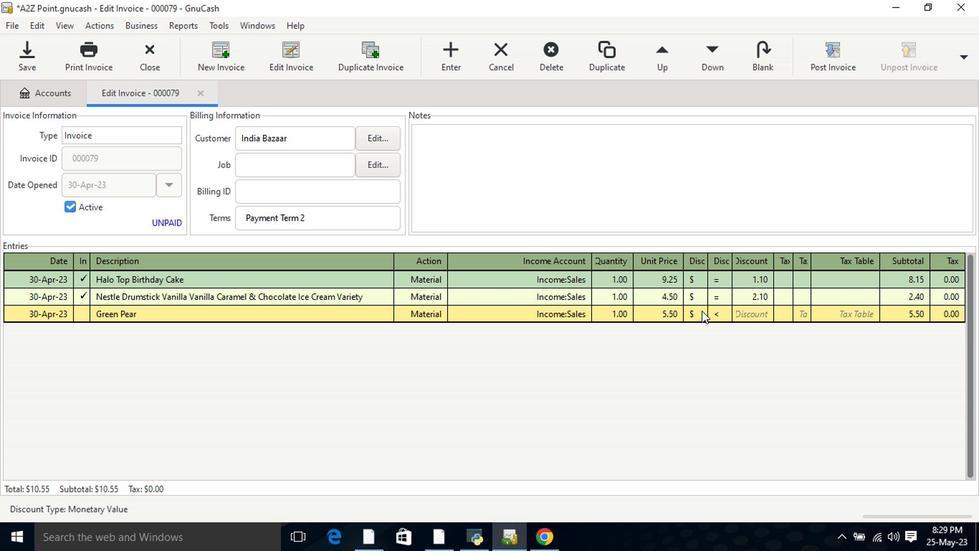 
Action: Mouse pressed left at (721, 317)
Screenshot: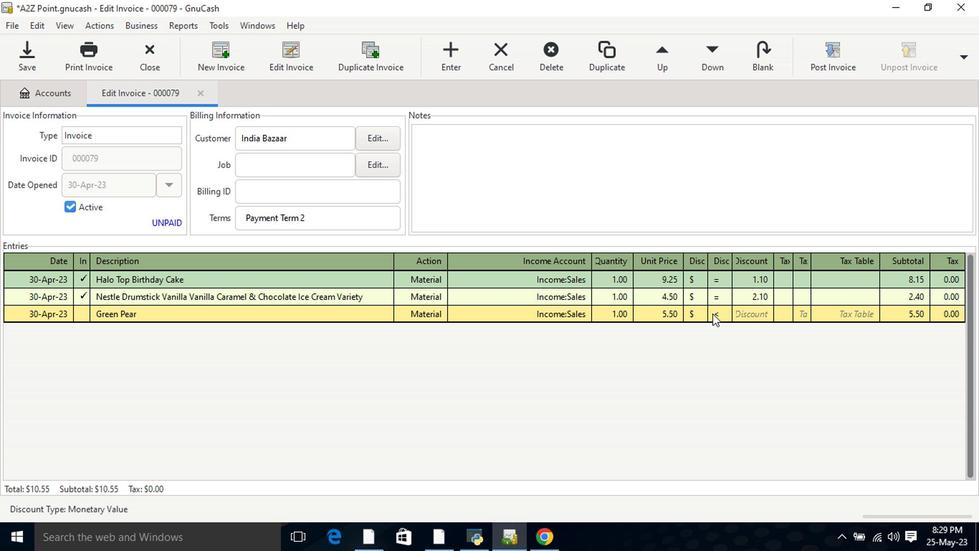 
Action: Mouse moved to (760, 317)
Screenshot: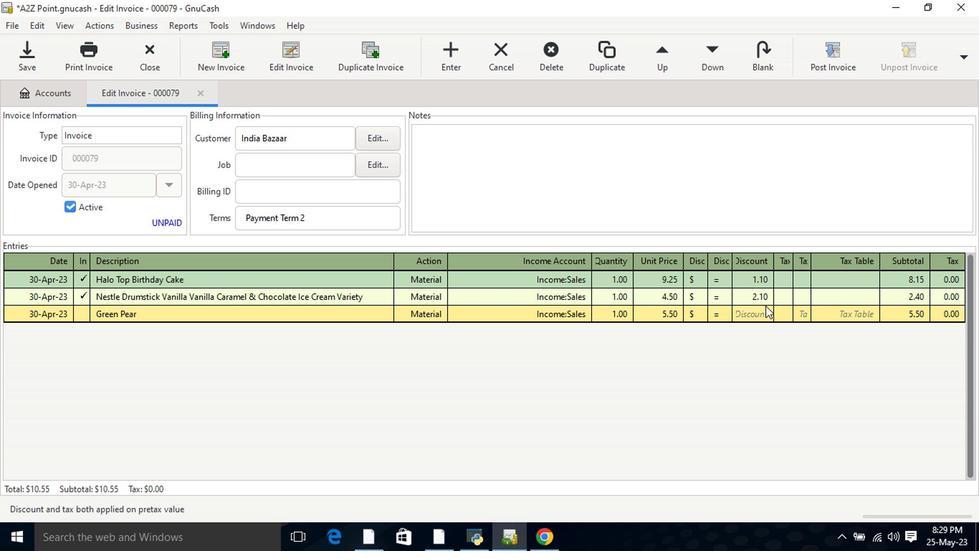 
Action: Mouse pressed left at (760, 317)
Screenshot: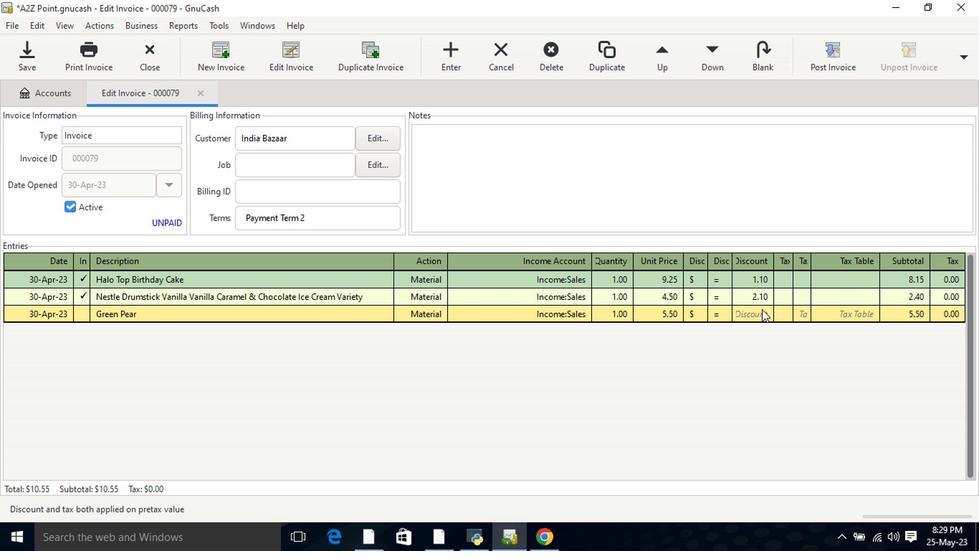 
Action: Key pressed 2.6<Key.tab>
Screenshot: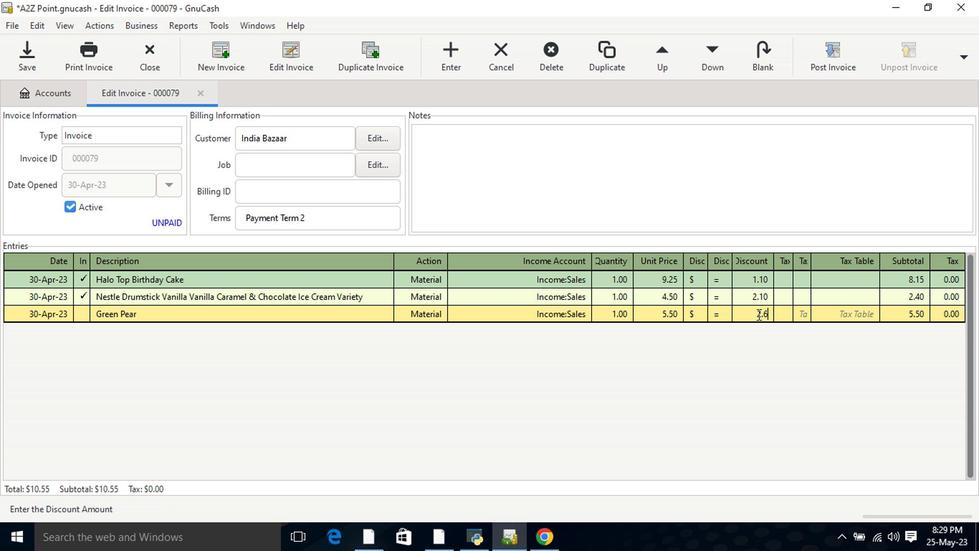 
Action: Mouse moved to (713, 183)
Screenshot: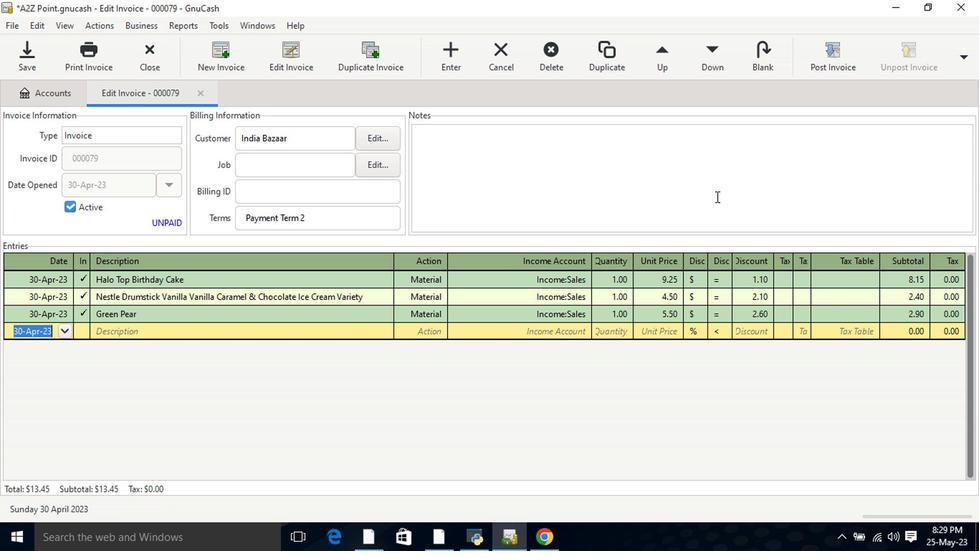 
Action: Mouse pressed left at (713, 183)
Screenshot: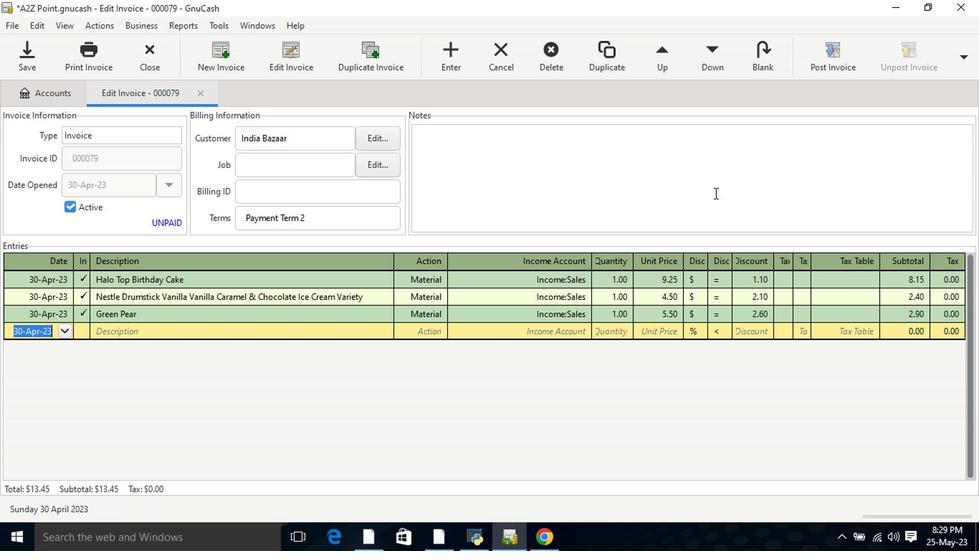 
Action: Key pressed <Key.shift>Looking<Key.space>forward<Key.space>to<Key.space>servn<Key.backspace>ing<Key.space>you<Key.space>again.
Screenshot: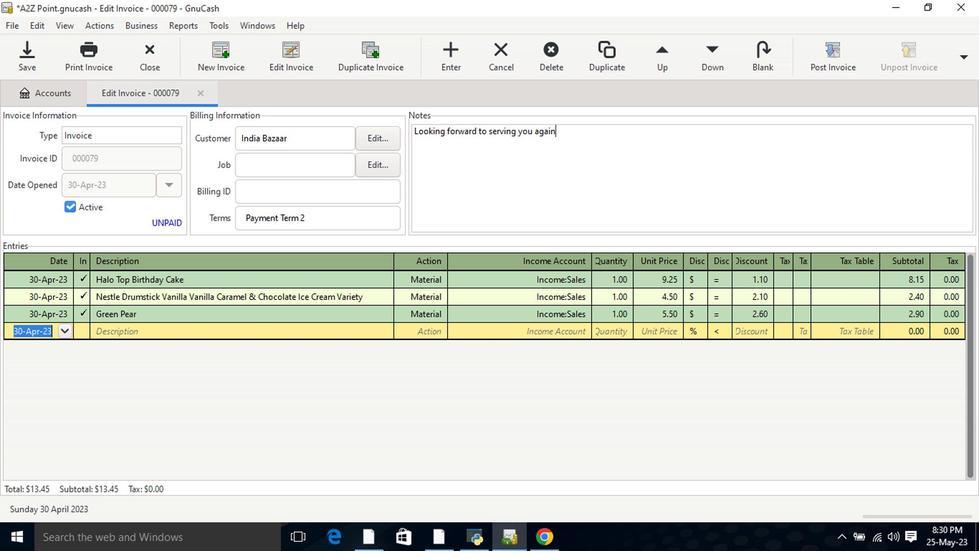 
Action: Mouse moved to (837, 47)
Screenshot: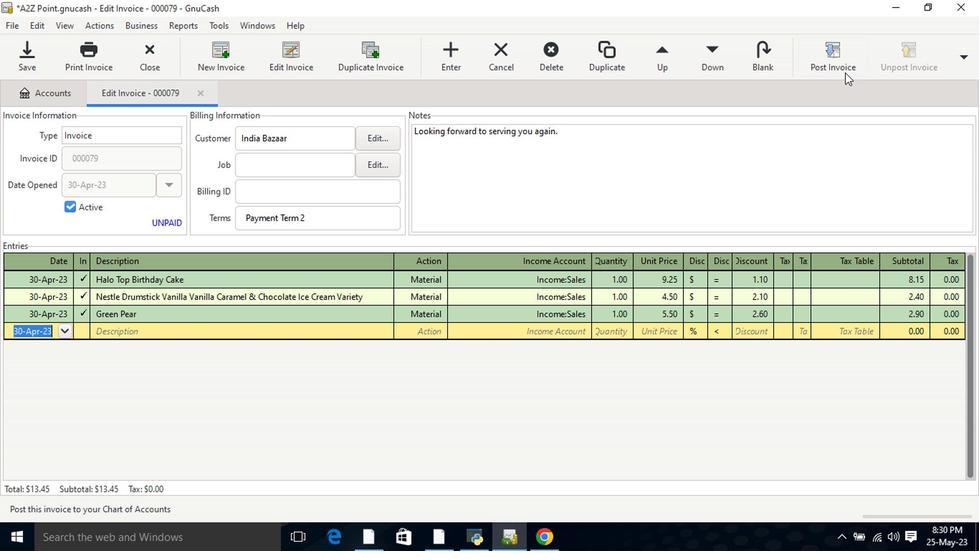 
Action: Mouse pressed left at (837, 47)
Screenshot: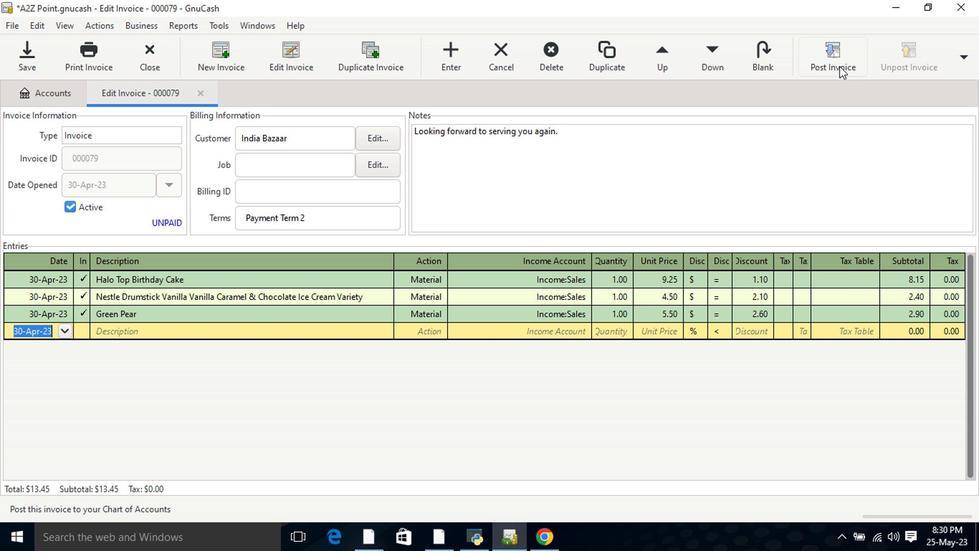 
Action: Mouse moved to (616, 240)
Screenshot: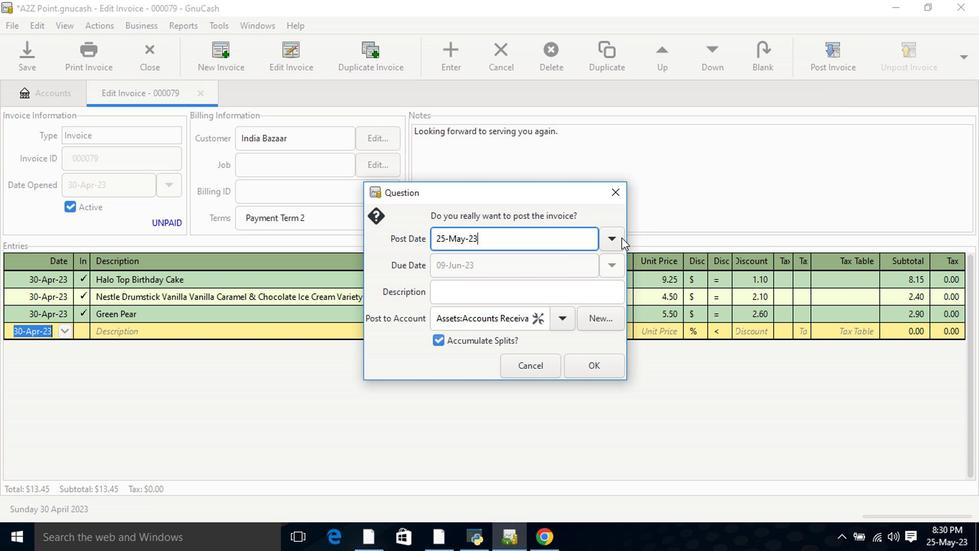 
Action: Mouse pressed left at (616, 240)
Screenshot: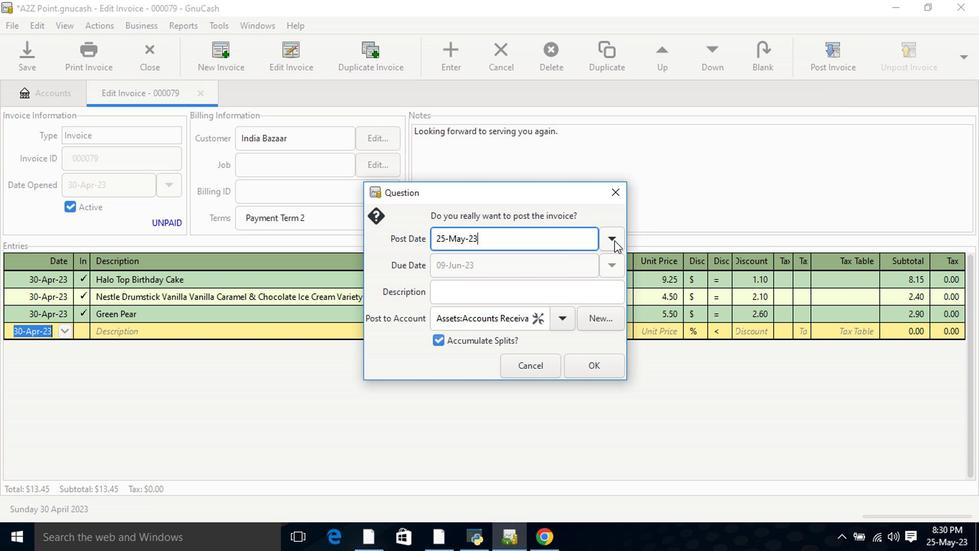
Action: Mouse moved to (502, 261)
Screenshot: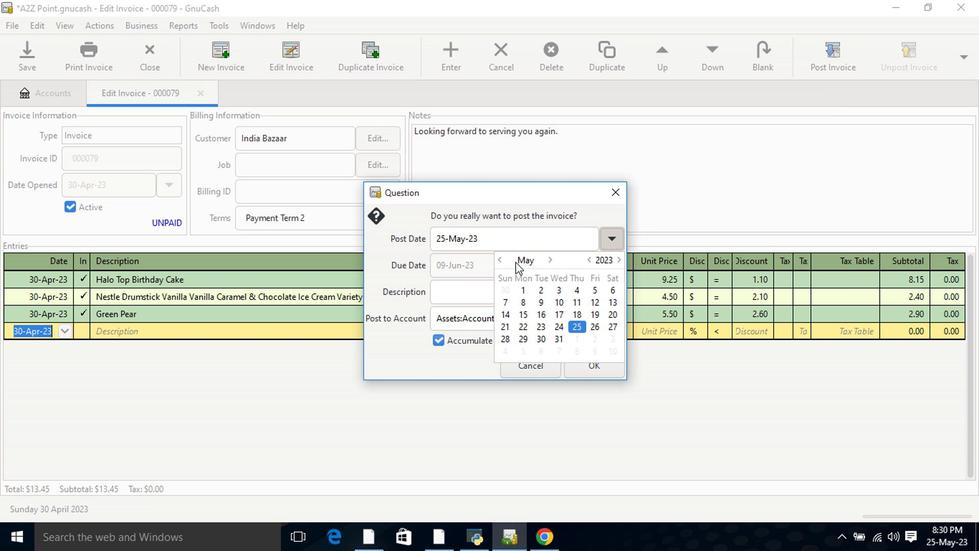
Action: Mouse pressed left at (502, 261)
Screenshot: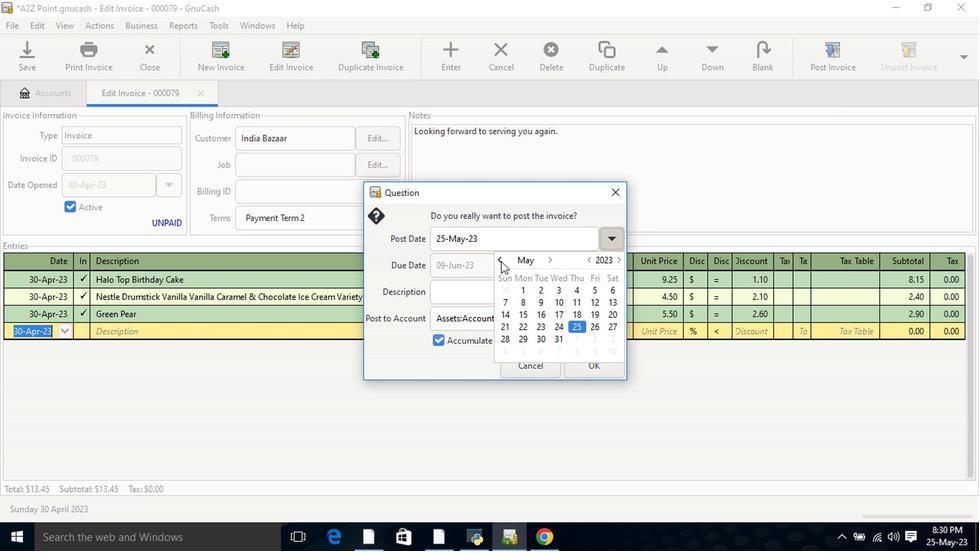 
Action: Mouse moved to (507, 355)
Screenshot: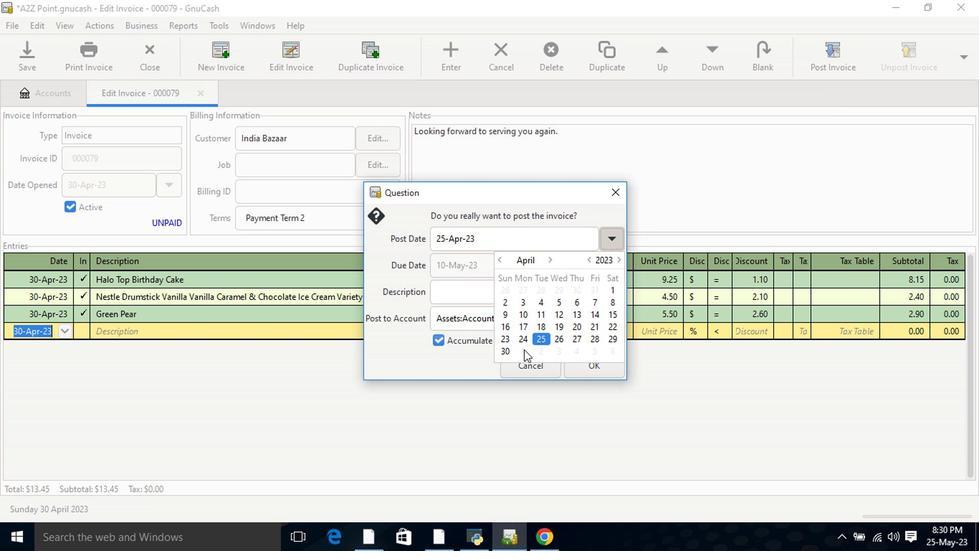 
Action: Mouse pressed left at (507, 355)
Screenshot: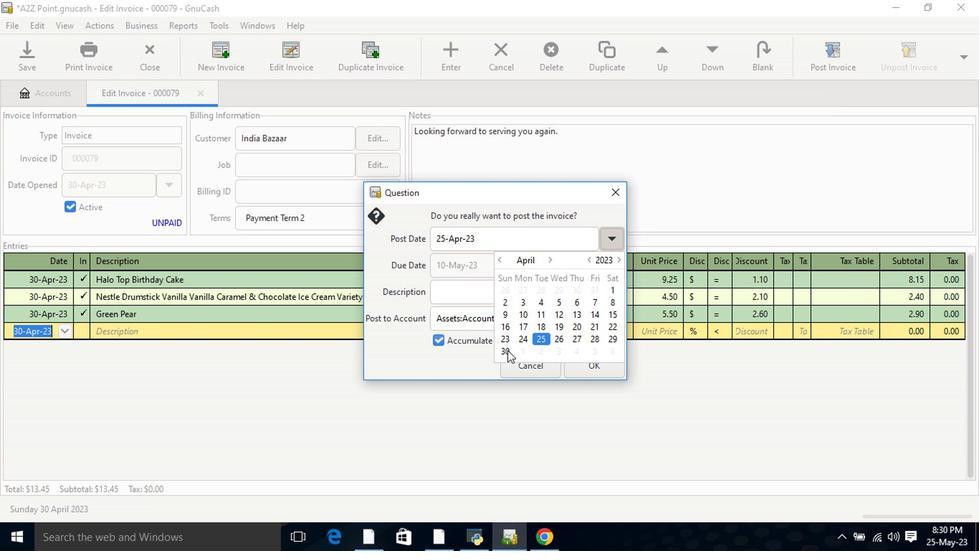
Action: Mouse pressed left at (507, 355)
Screenshot: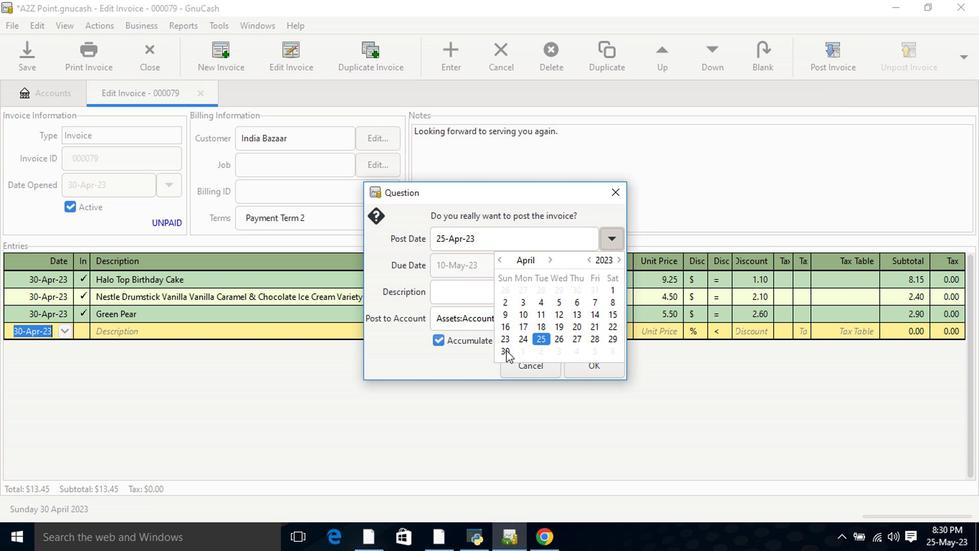 
Action: Mouse moved to (586, 373)
Screenshot: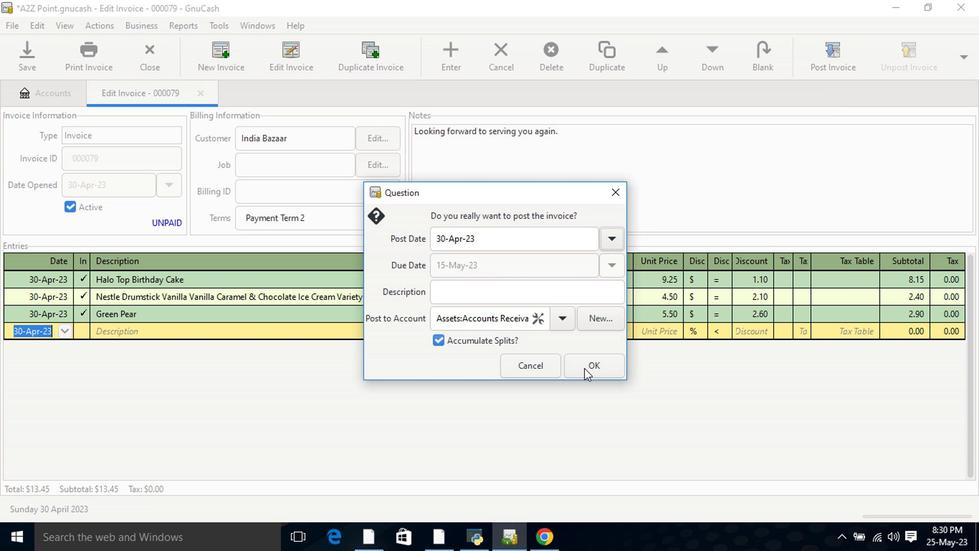 
Action: Mouse pressed left at (586, 373)
Screenshot: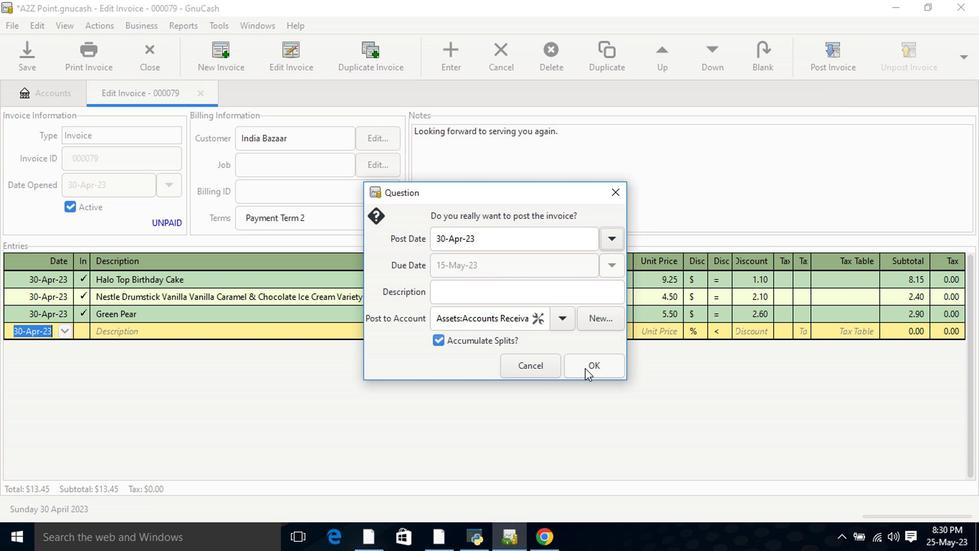 
Action: Mouse moved to (930, 51)
Screenshot: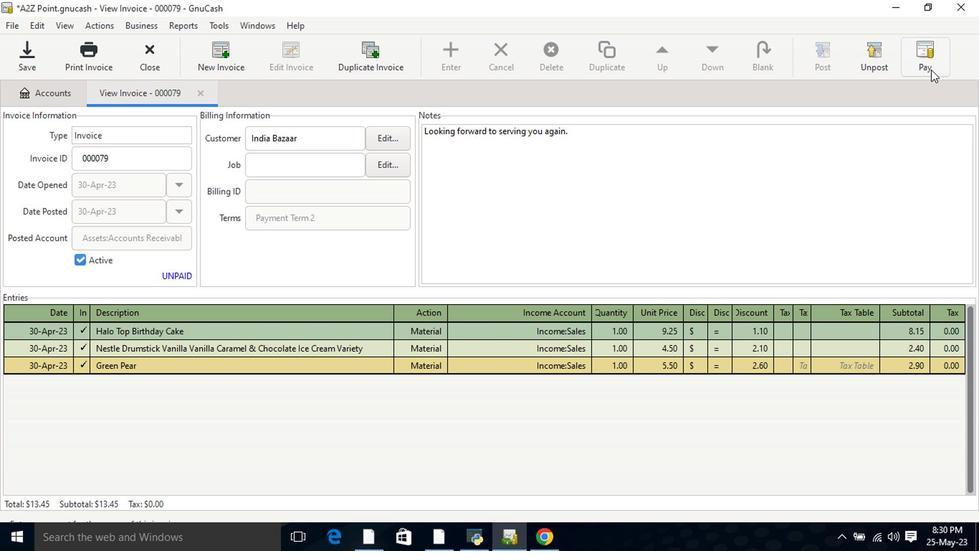 
Action: Mouse pressed left at (930, 51)
Screenshot: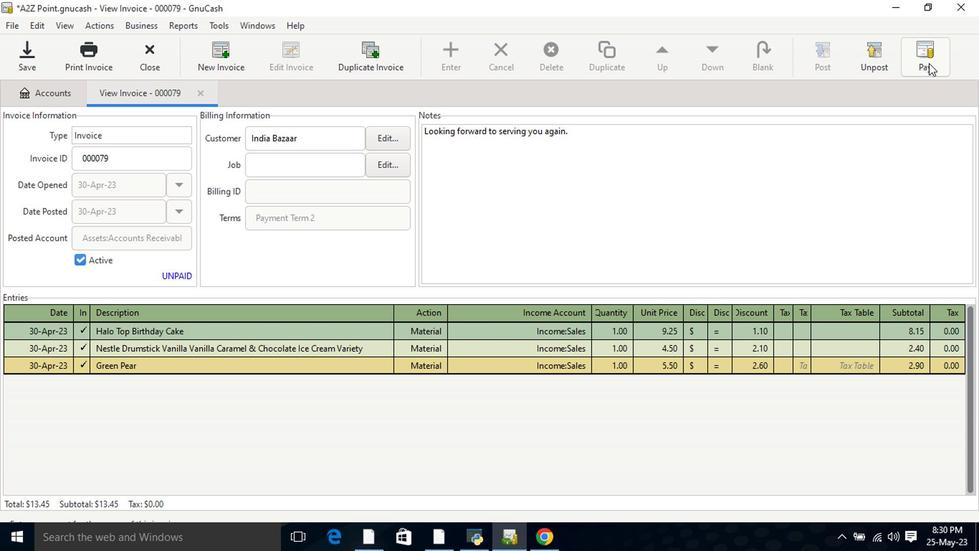 
Action: Mouse moved to (439, 284)
Screenshot: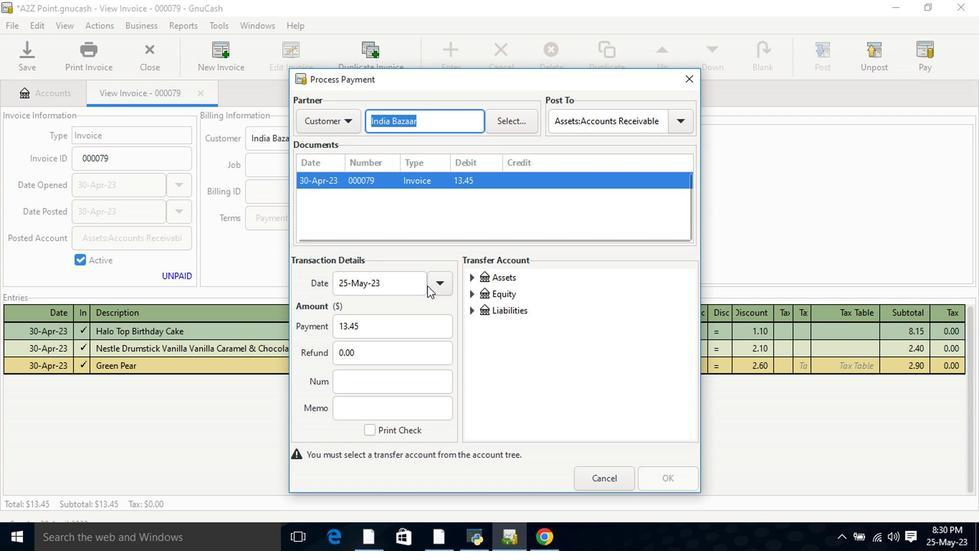 
Action: Mouse pressed left at (439, 284)
Screenshot: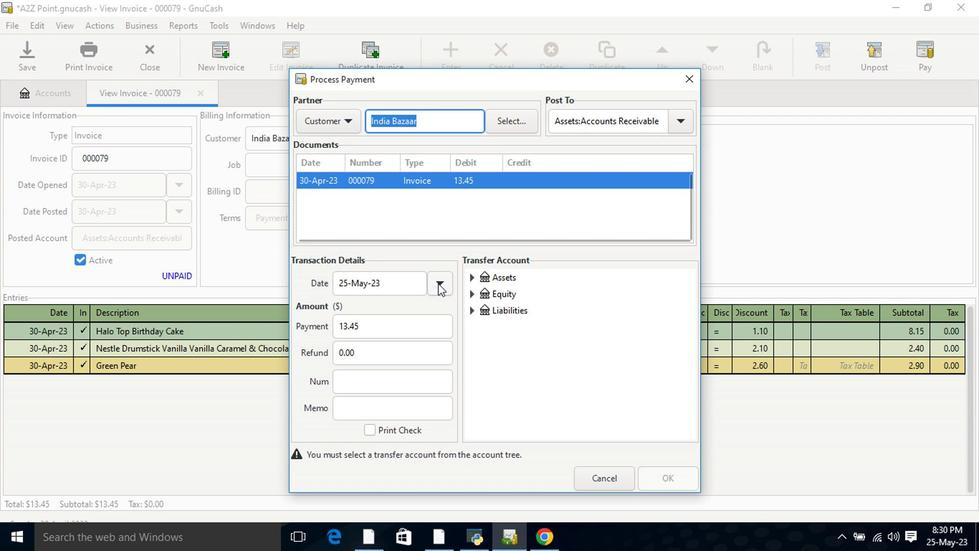 
Action: Mouse moved to (353, 362)
Screenshot: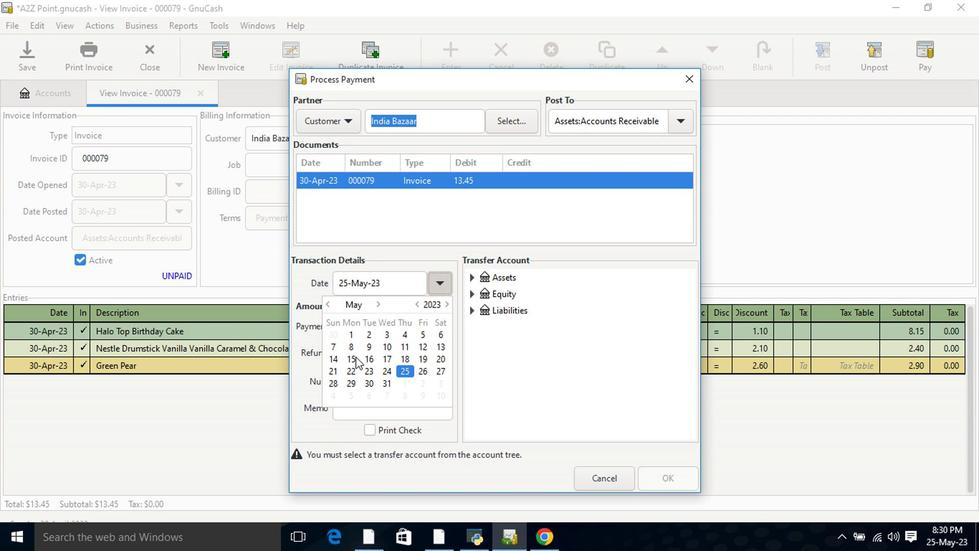 
Action: Mouse pressed left at (353, 362)
Screenshot: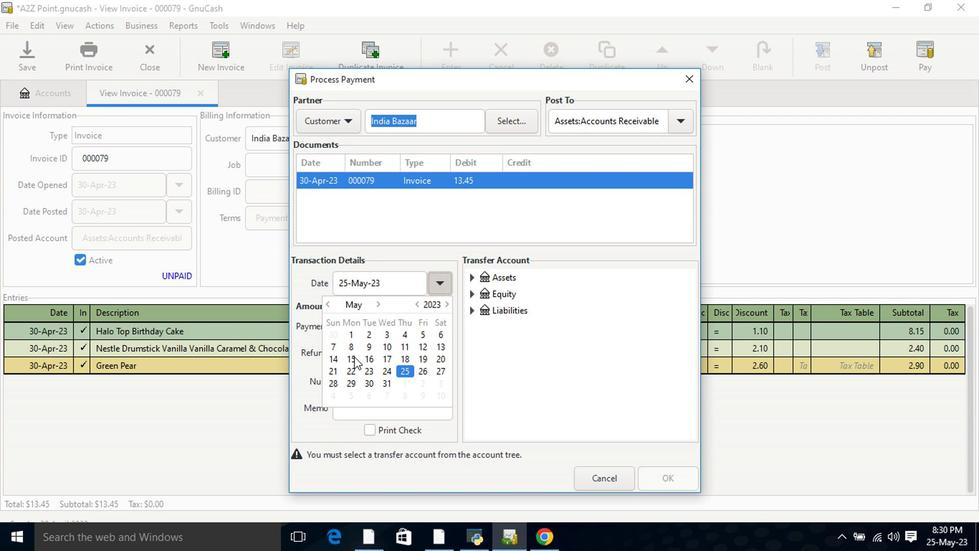 
Action: Mouse pressed left at (353, 362)
Screenshot: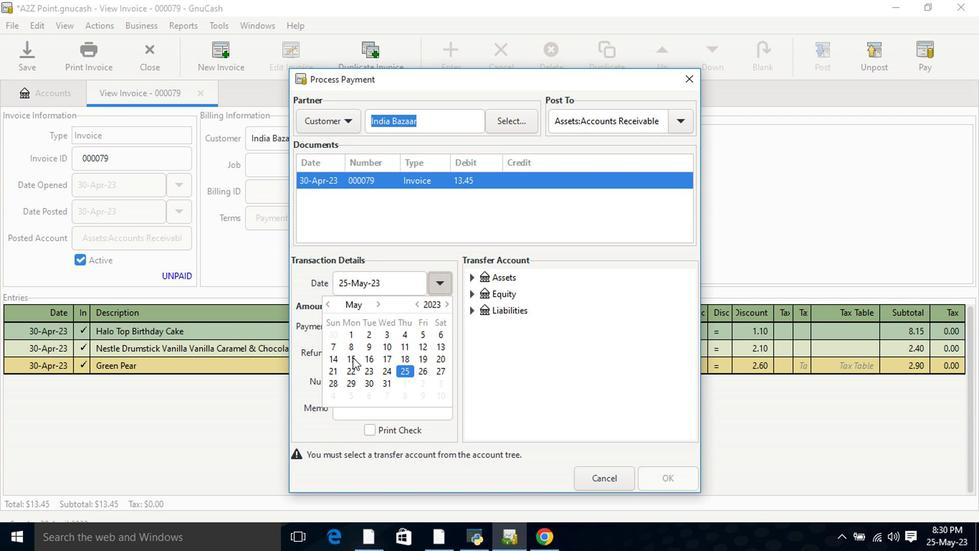 
Action: Mouse moved to (471, 278)
Screenshot: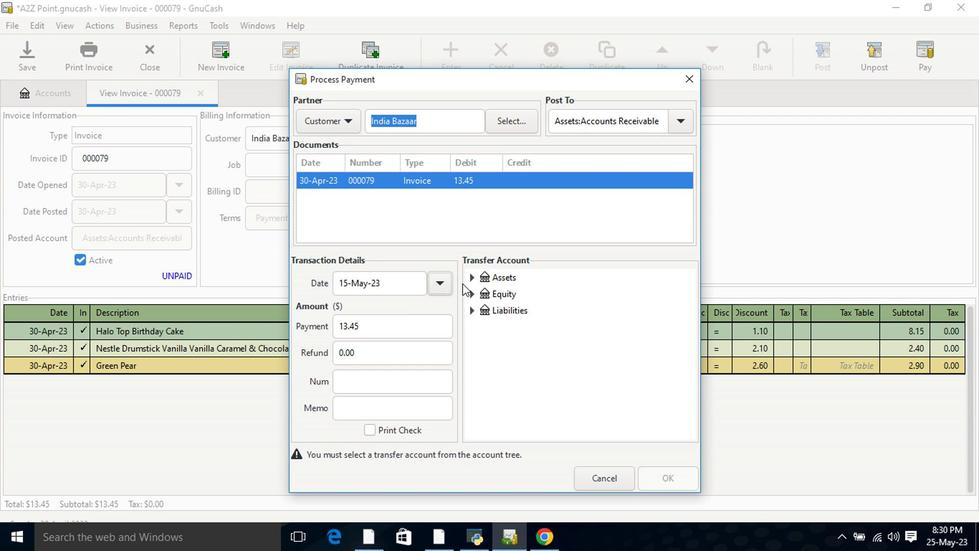 
Action: Mouse pressed left at (471, 278)
Screenshot: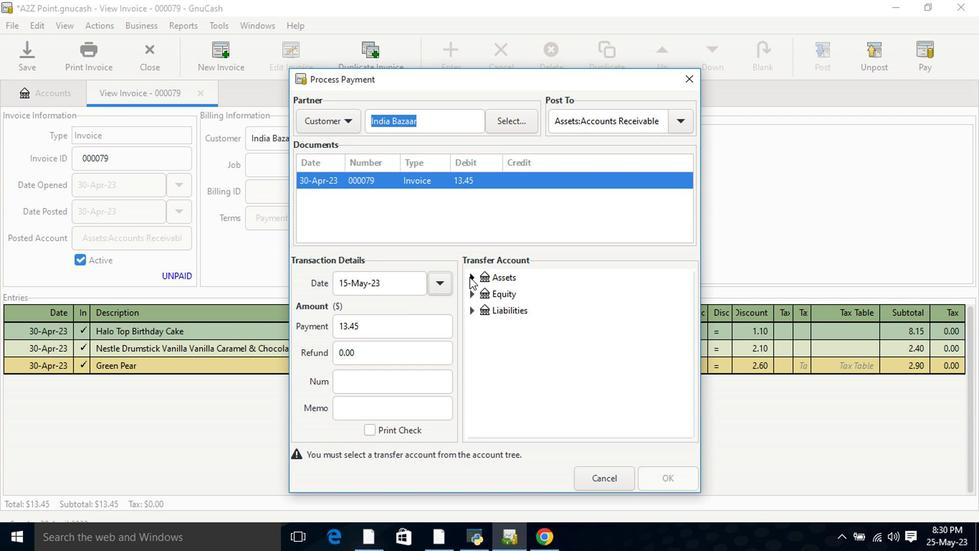 
Action: Mouse moved to (484, 297)
Screenshot: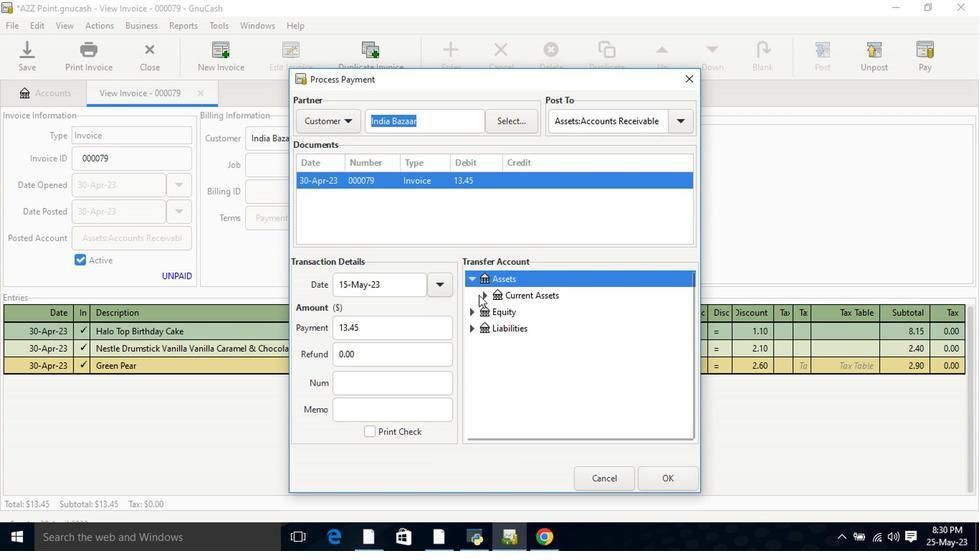 
Action: Mouse pressed left at (484, 297)
Screenshot: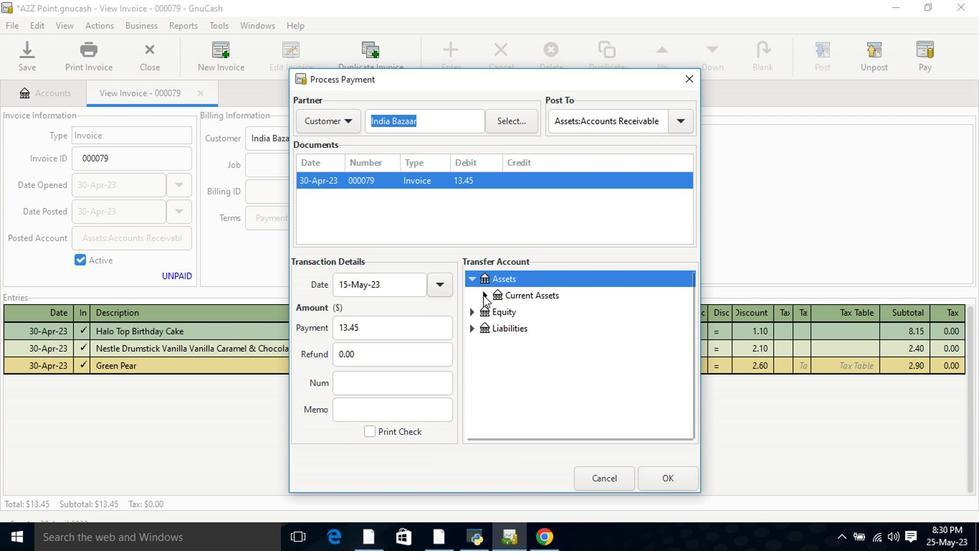 
Action: Mouse moved to (536, 320)
Screenshot: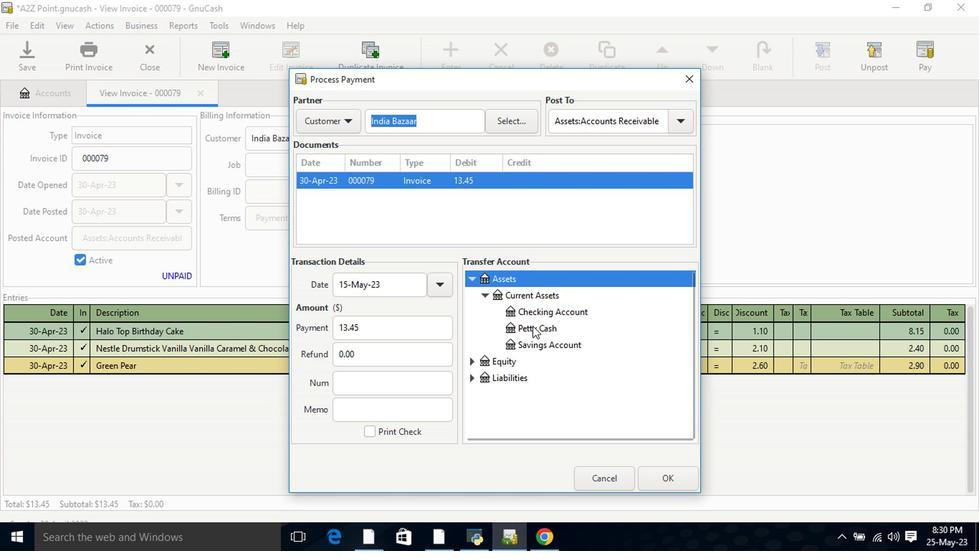 
Action: Mouse pressed left at (536, 320)
Screenshot: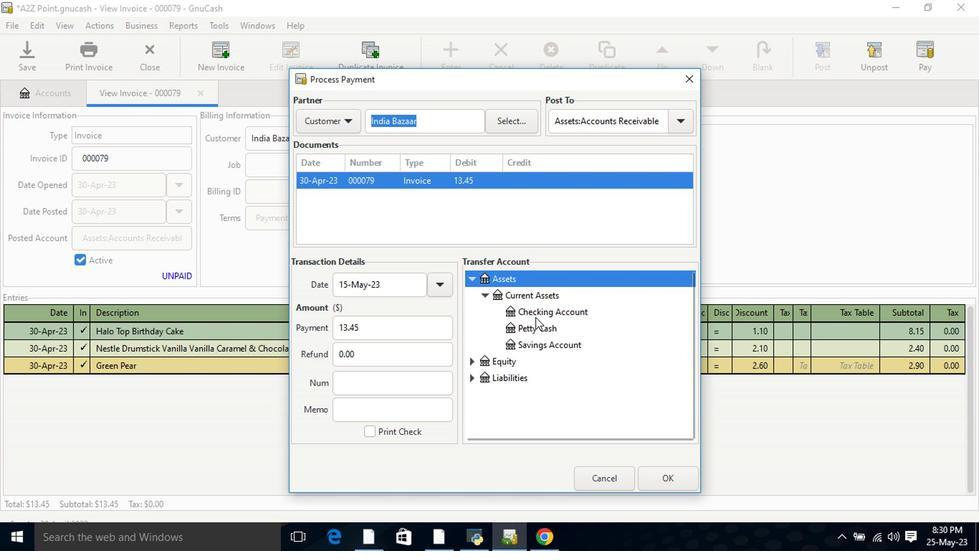 
Action: Mouse moved to (648, 484)
Screenshot: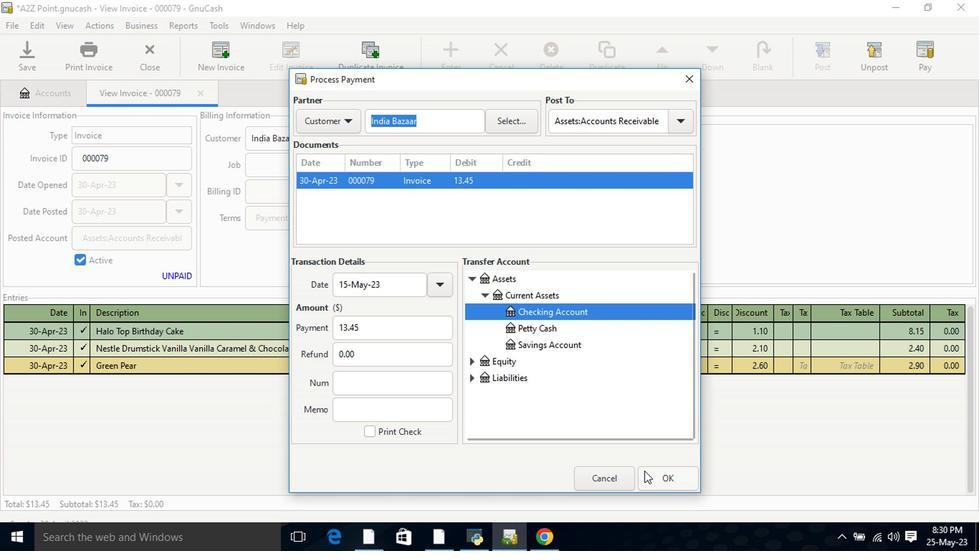 
Action: Mouse pressed left at (648, 484)
Screenshot: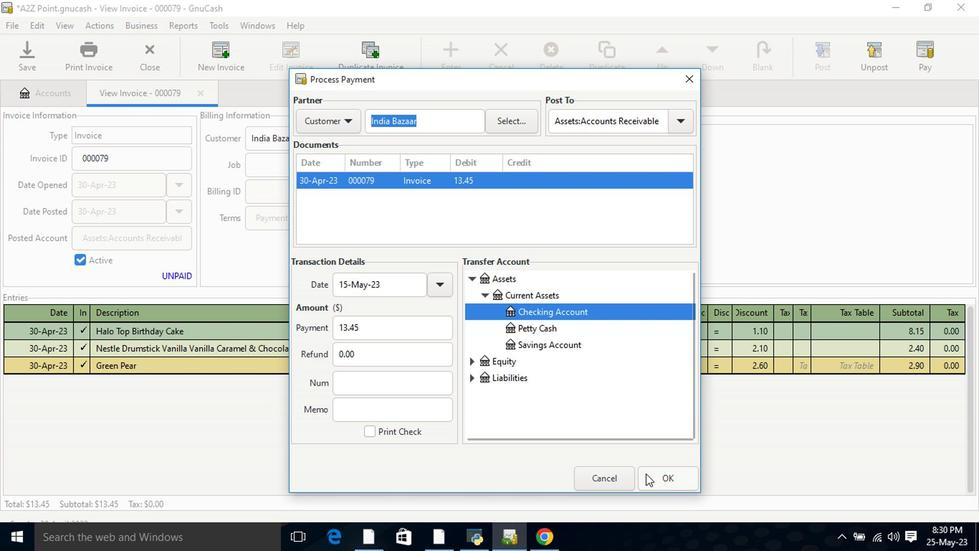 
Action: Mouse moved to (101, 45)
Screenshot: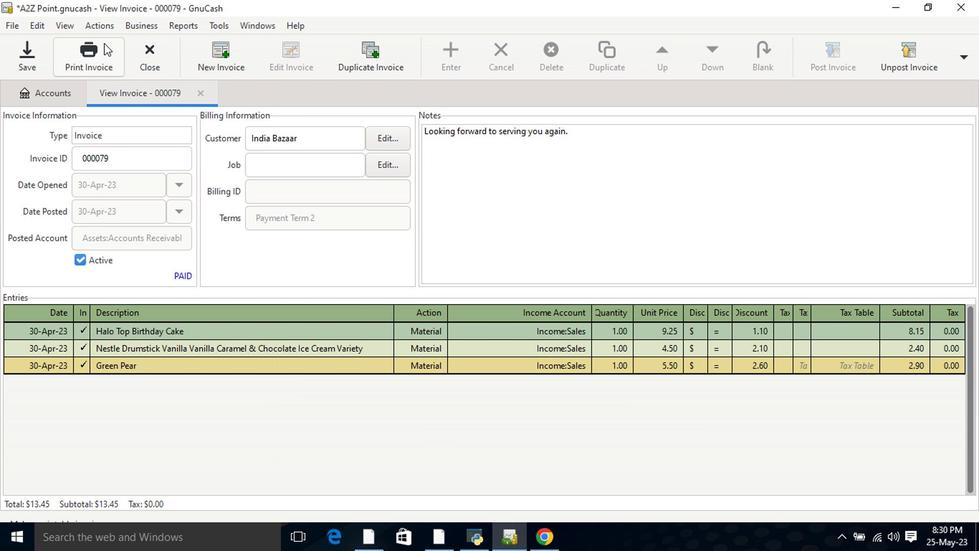 
Action: Mouse pressed left at (101, 45)
Screenshot: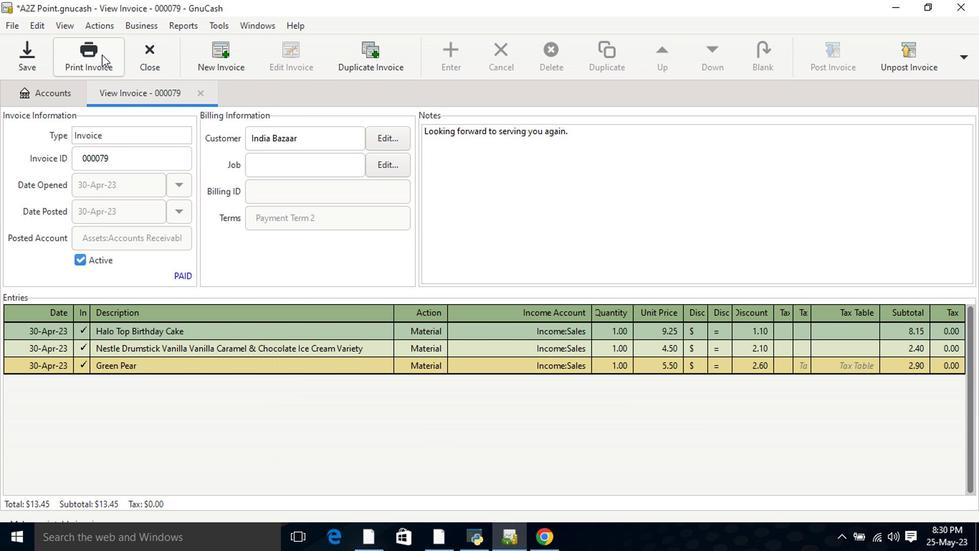 
Action: Mouse moved to (352, 57)
Screenshot: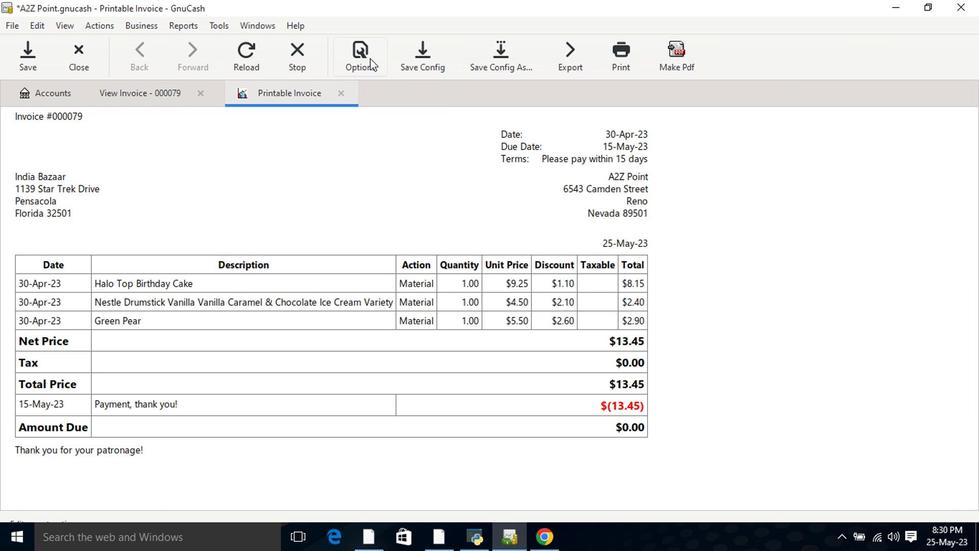 
Action: Mouse pressed left at (352, 57)
Screenshot: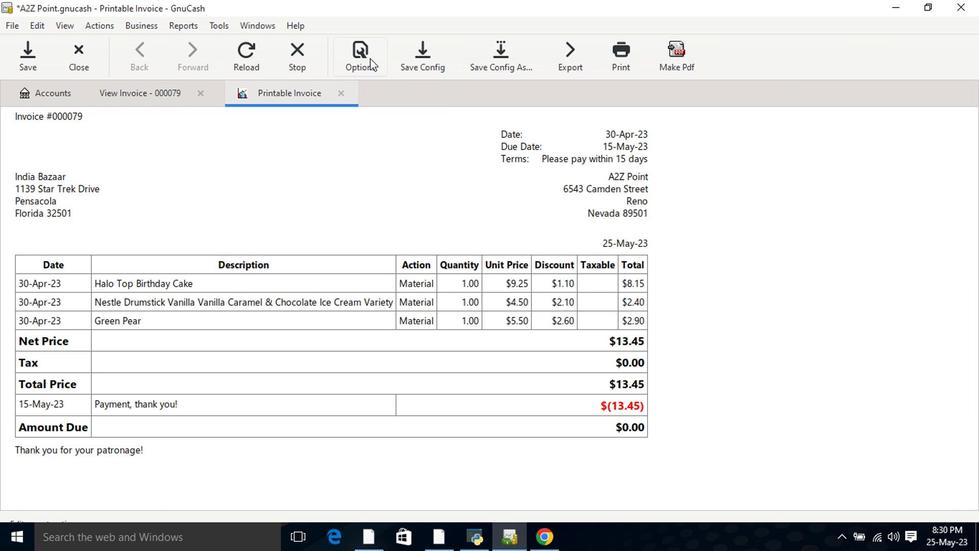 
Action: Mouse moved to (319, 116)
Screenshot: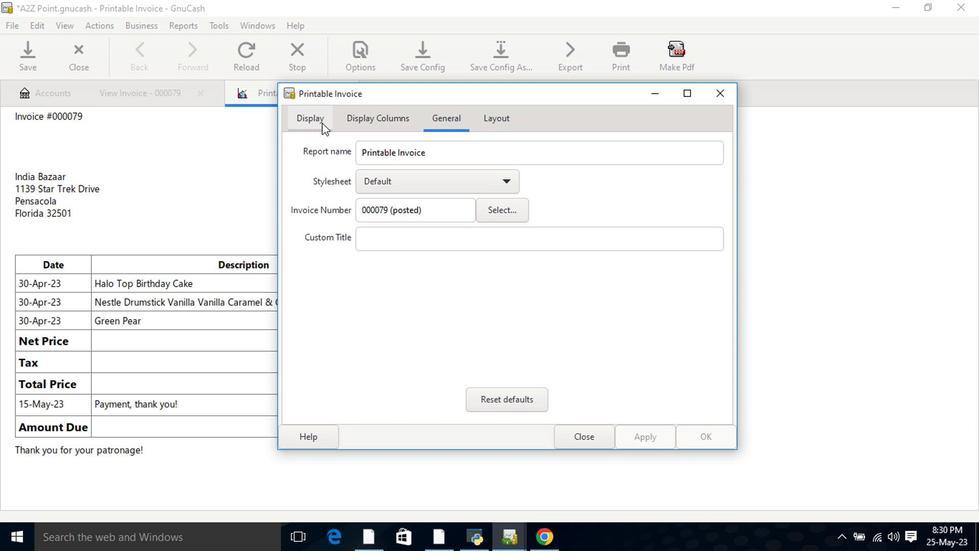 
Action: Mouse pressed left at (319, 116)
Screenshot: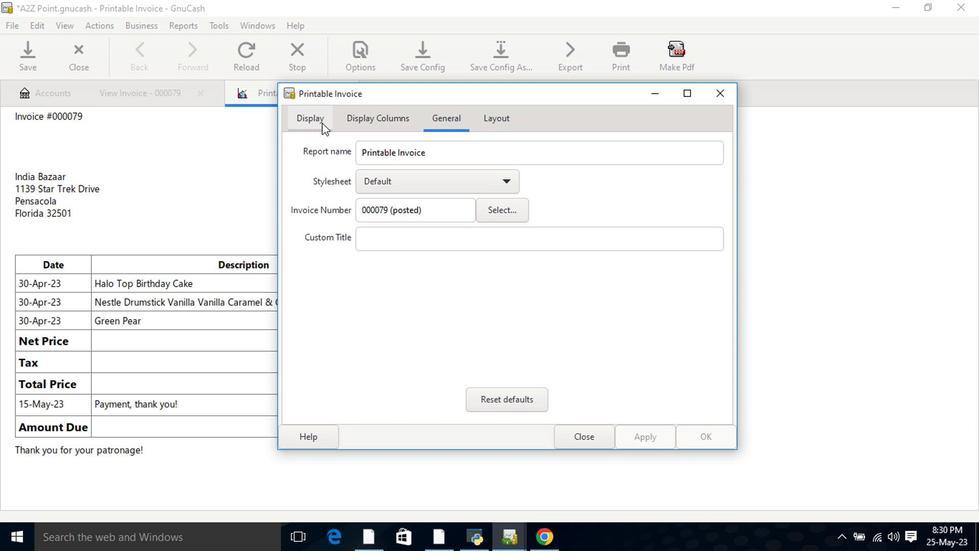 
Action: Mouse moved to (435, 288)
Screenshot: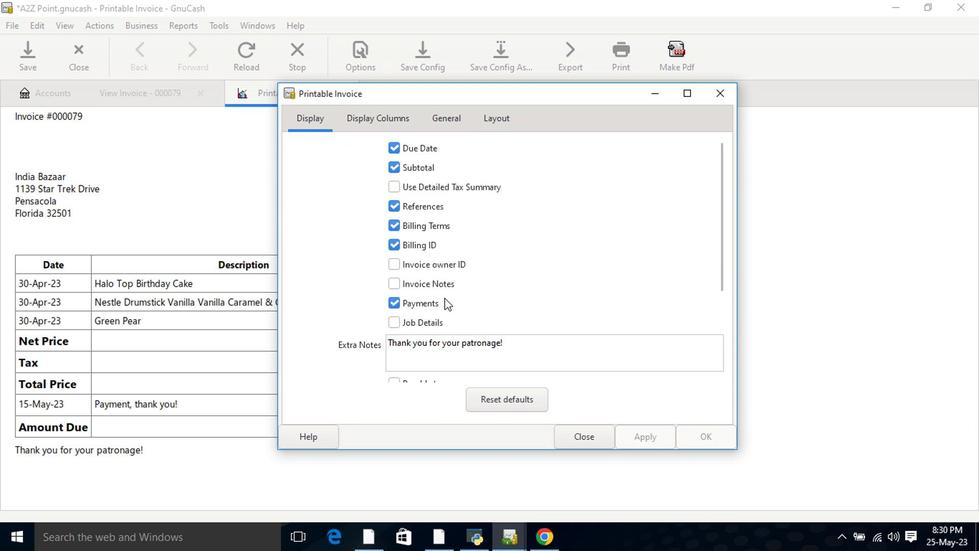 
Action: Mouse pressed left at (435, 288)
Screenshot: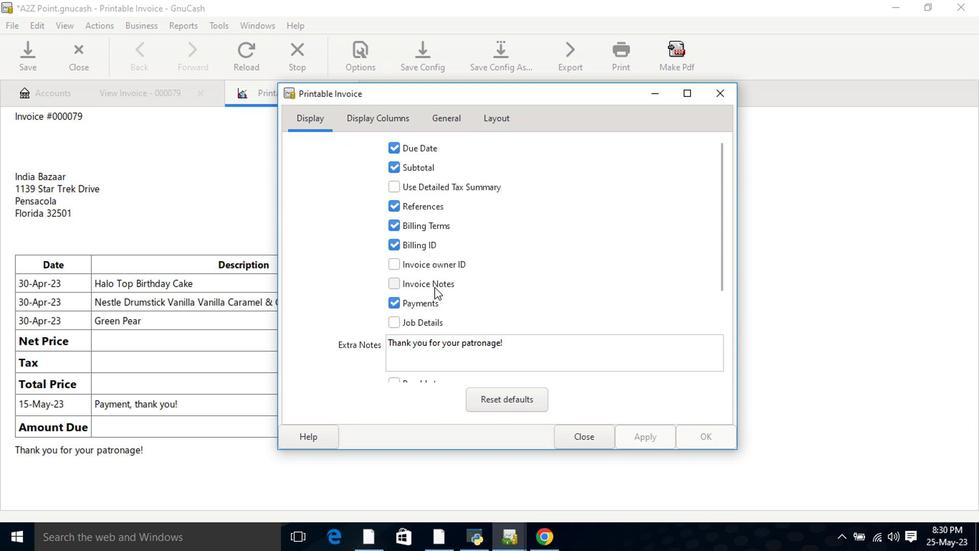 
Action: Mouse moved to (628, 441)
Screenshot: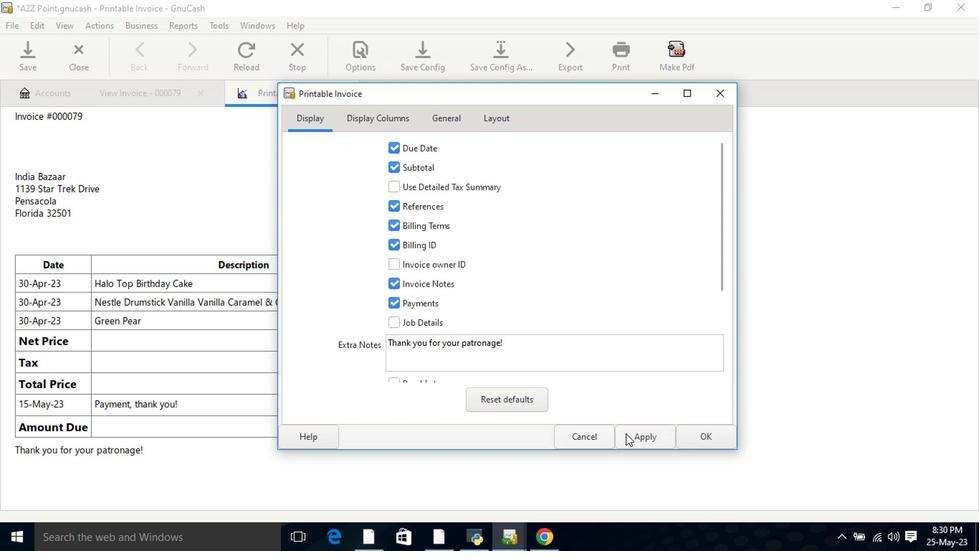 
Action: Mouse pressed left at (628, 441)
Screenshot: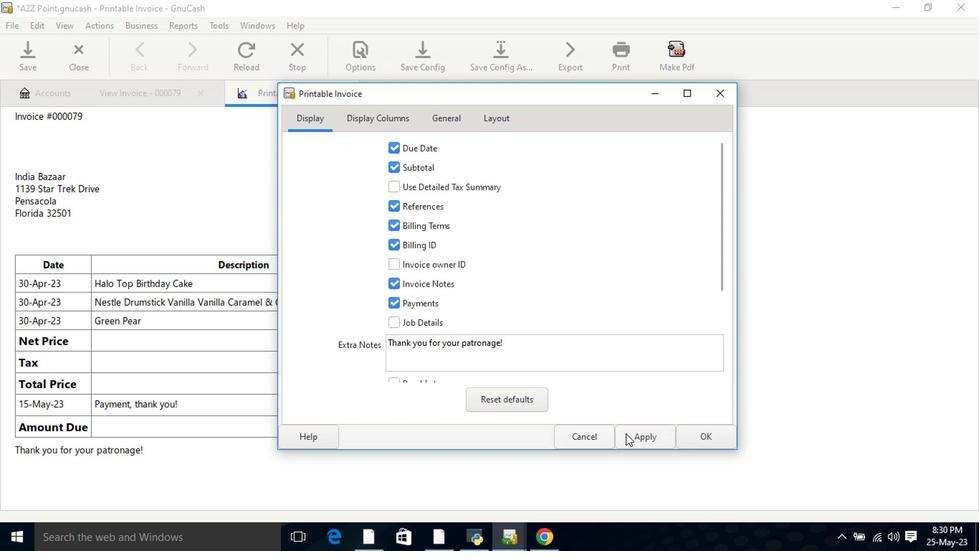 
Action: Mouse moved to (590, 444)
Screenshot: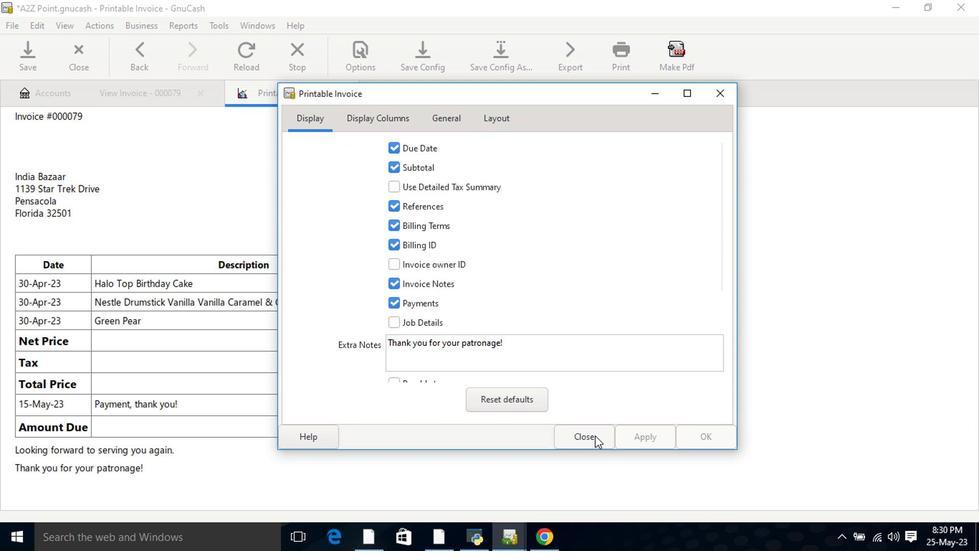 
Action: Mouse pressed left at (590, 444)
Screenshot: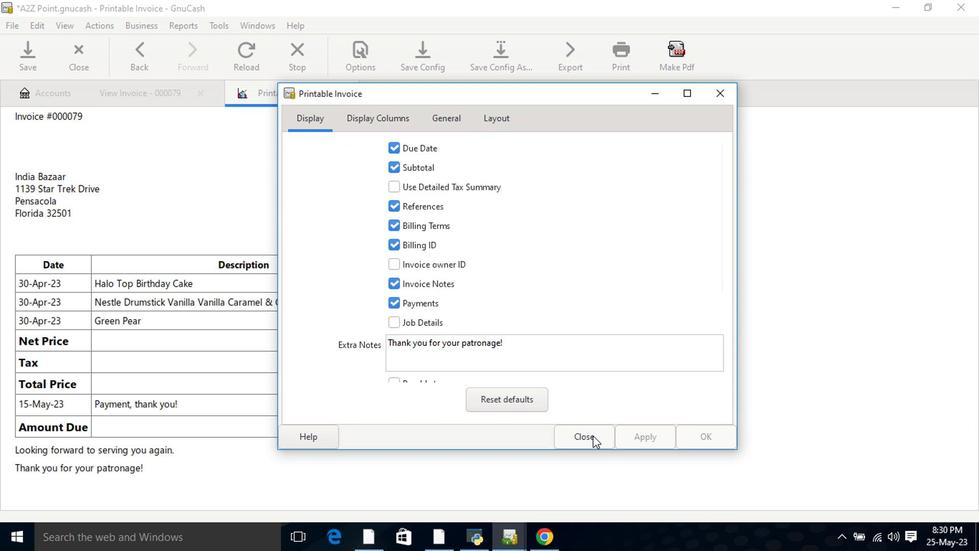 
